 Task: Create in the project AgileCore in Backlog an issue 'Implement a new cloud-based customer engagement system for a company with advanced marketing automation and customer retention features', assign it to team member softage.2@softage.net and change the status to IN PROGRESS. Create in the project AgileCore in Backlog an issue 'Integrate a new virtual reality feature into an existing mobile application to enhance user experience and immersion', assign it to team member softage.3@softage.net and change the status to IN PROGRESS
Action: Mouse moved to (242, 64)
Screenshot: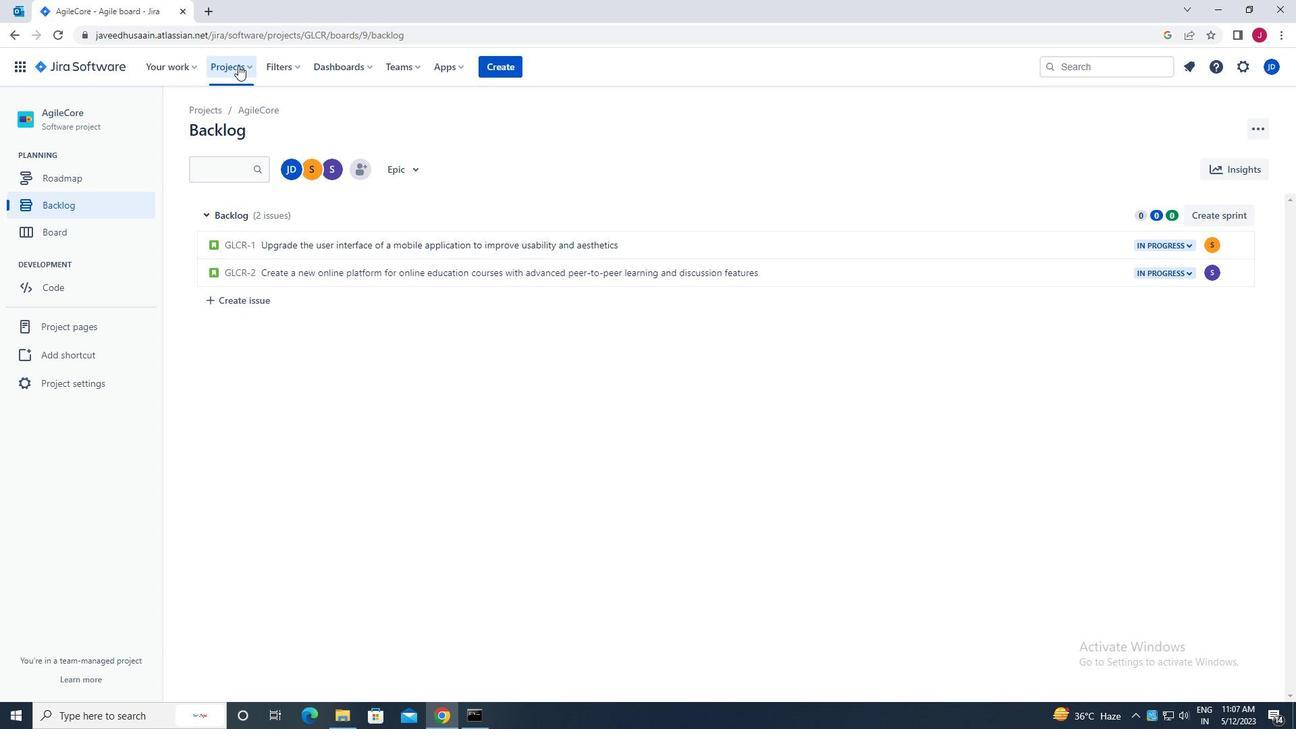 
Action: Mouse pressed left at (242, 64)
Screenshot: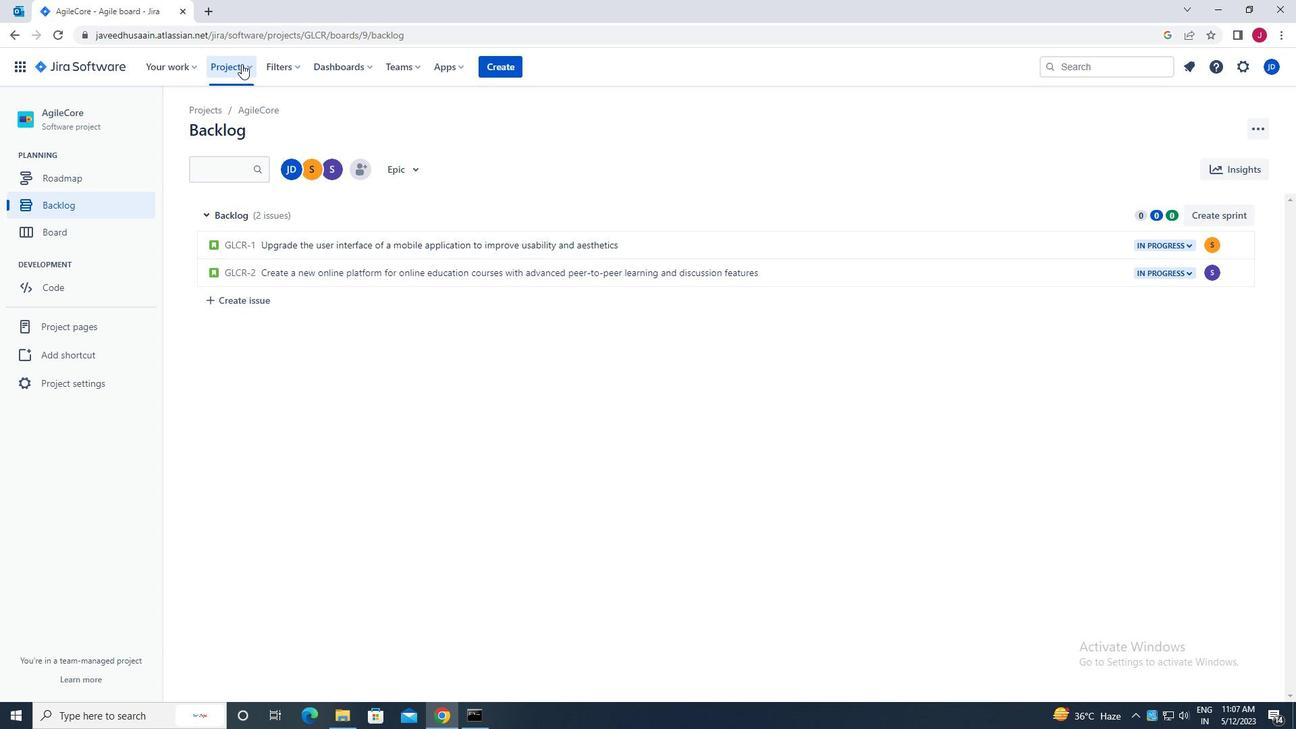 
Action: Mouse moved to (272, 124)
Screenshot: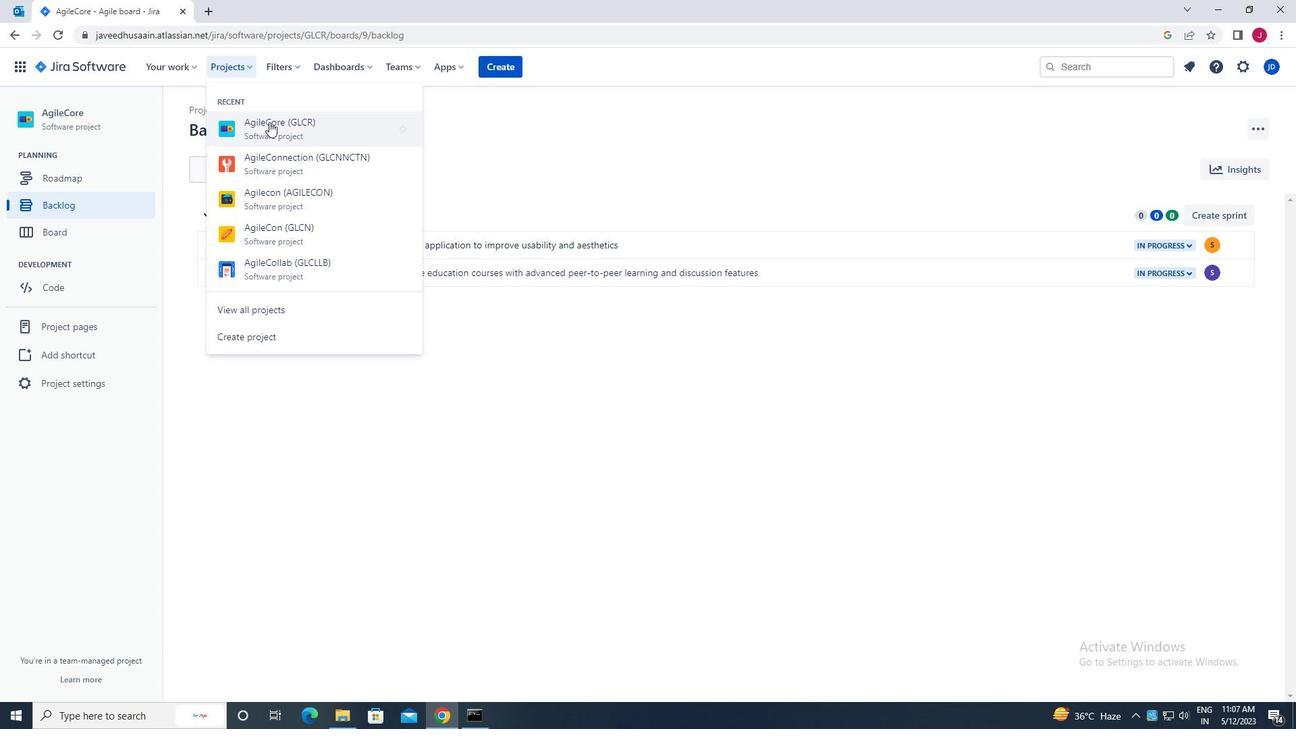 
Action: Mouse pressed left at (272, 124)
Screenshot: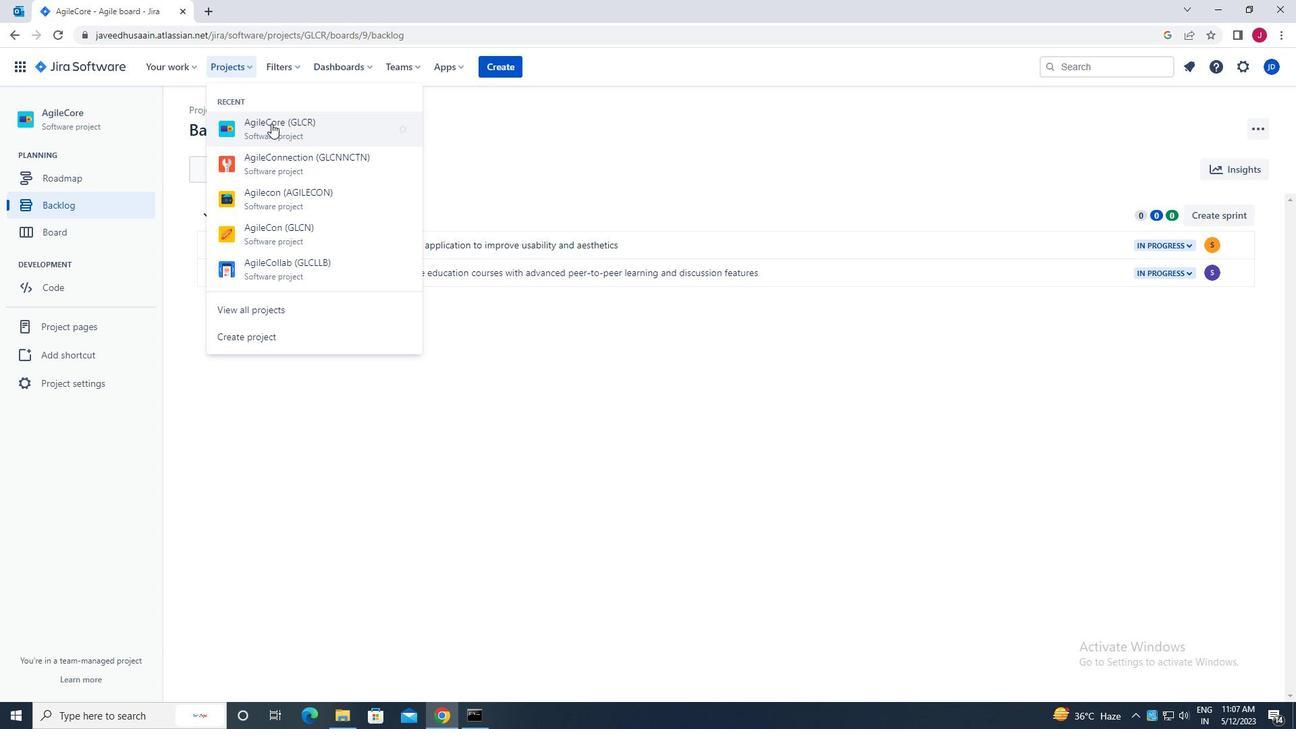 
Action: Mouse moved to (102, 209)
Screenshot: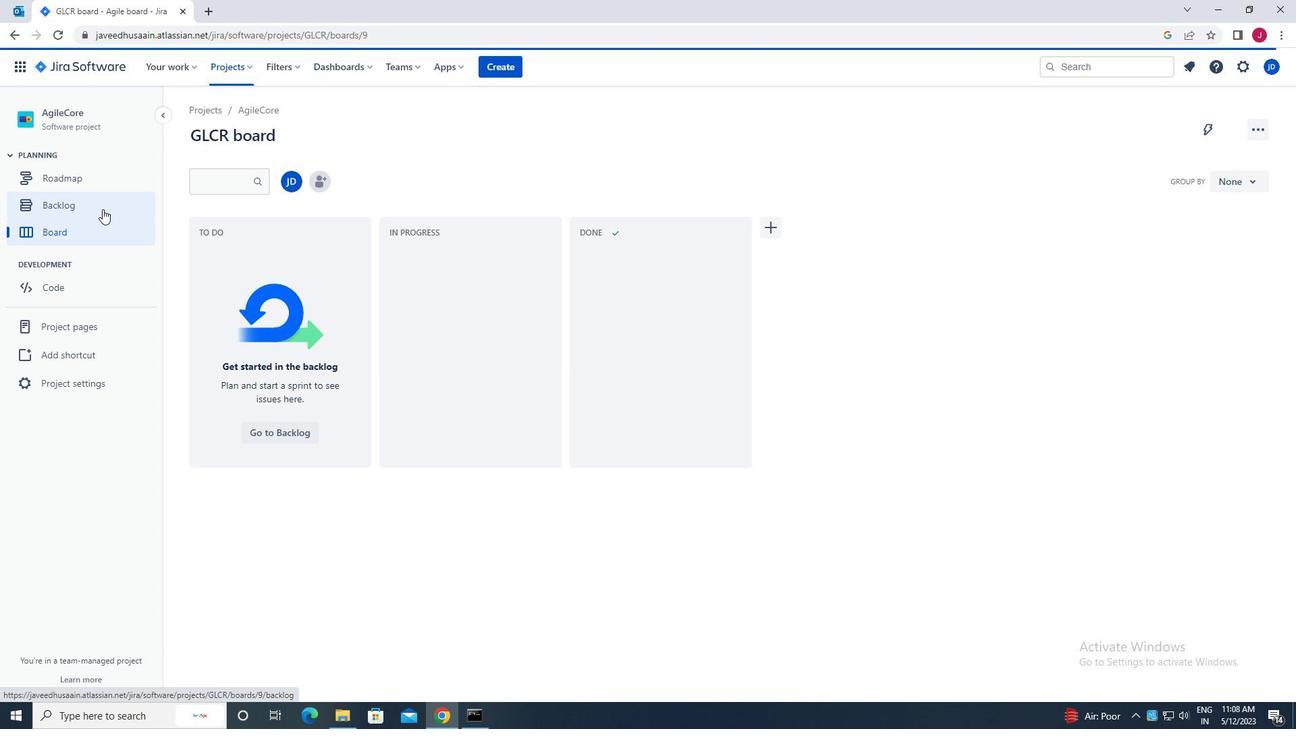 
Action: Mouse pressed left at (102, 209)
Screenshot: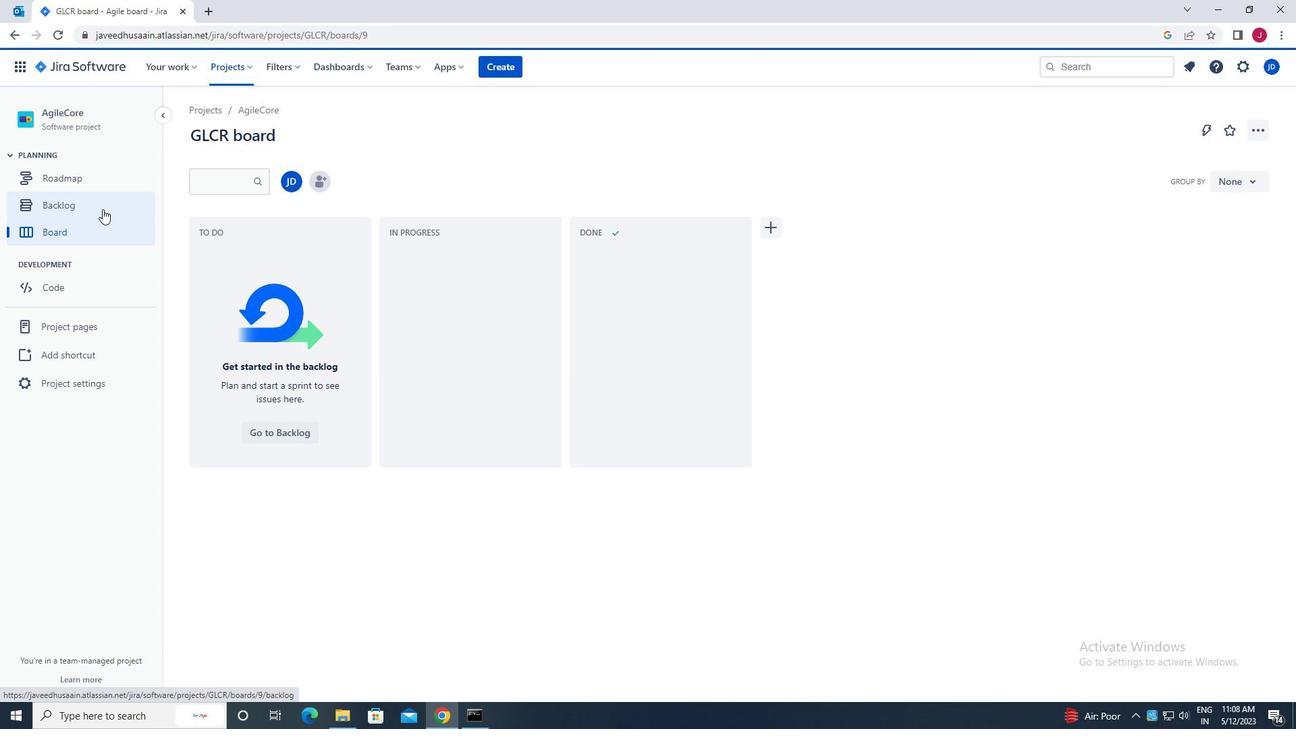 
Action: Mouse moved to (247, 300)
Screenshot: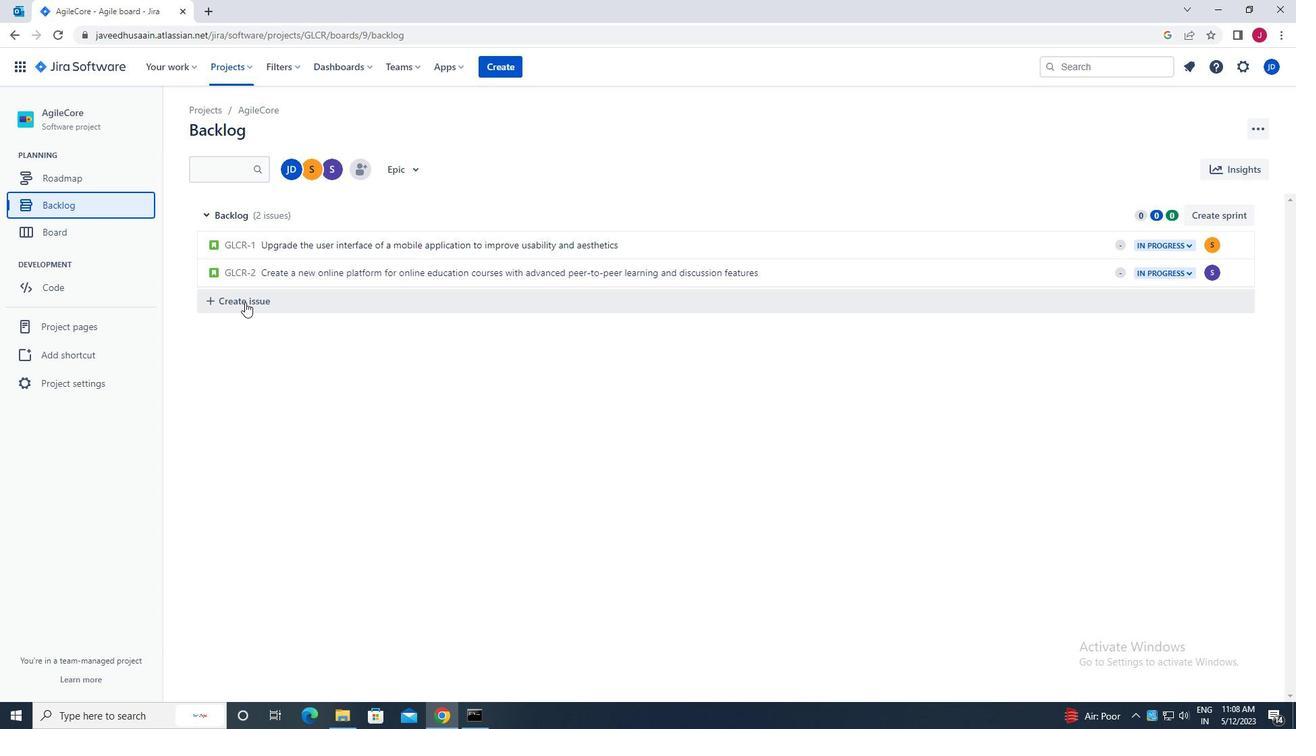 
Action: Mouse pressed left at (247, 300)
Screenshot: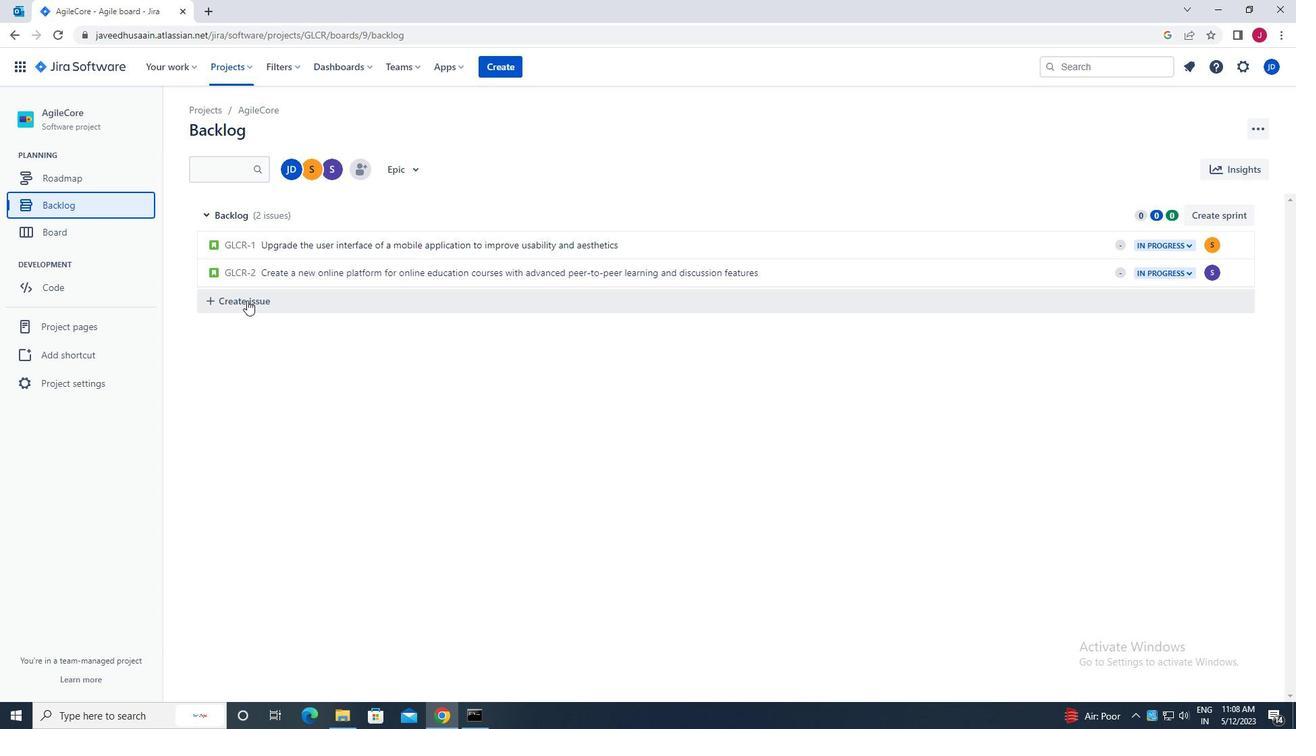 
Action: Mouse moved to (297, 298)
Screenshot: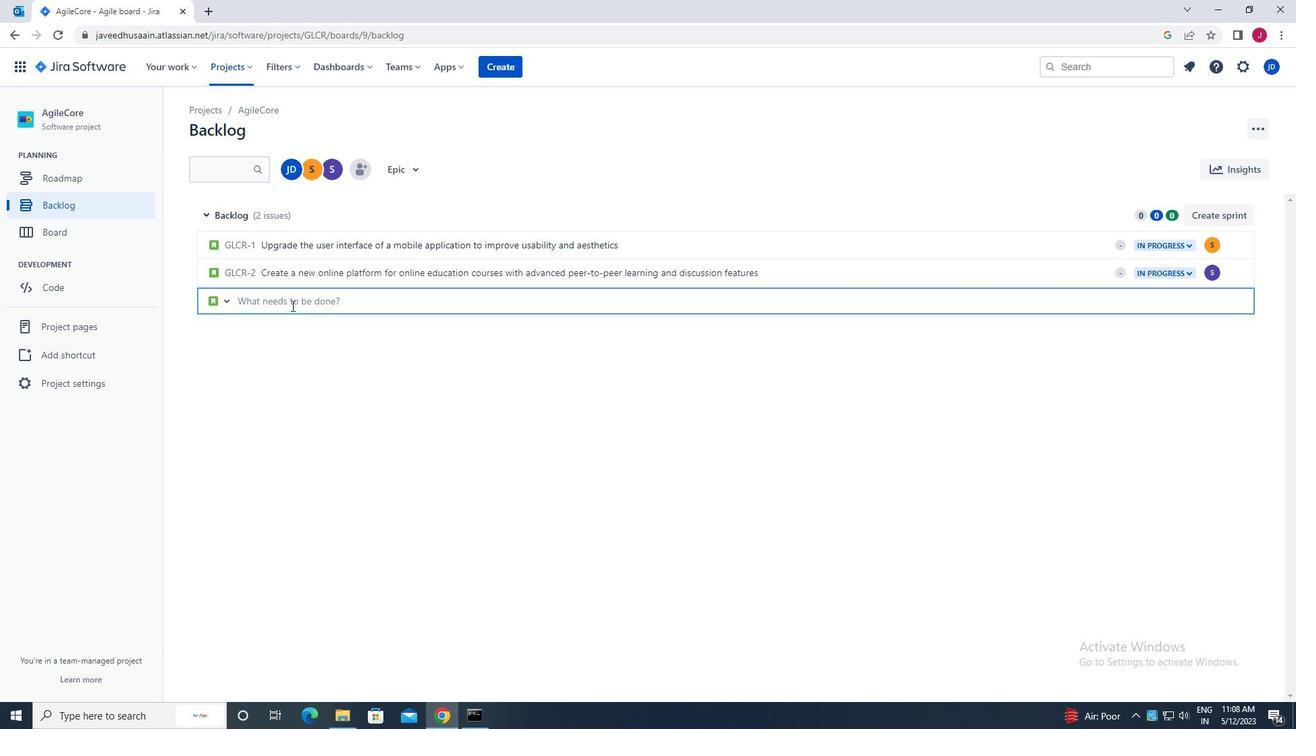 
Action: Mouse pressed left at (297, 298)
Screenshot: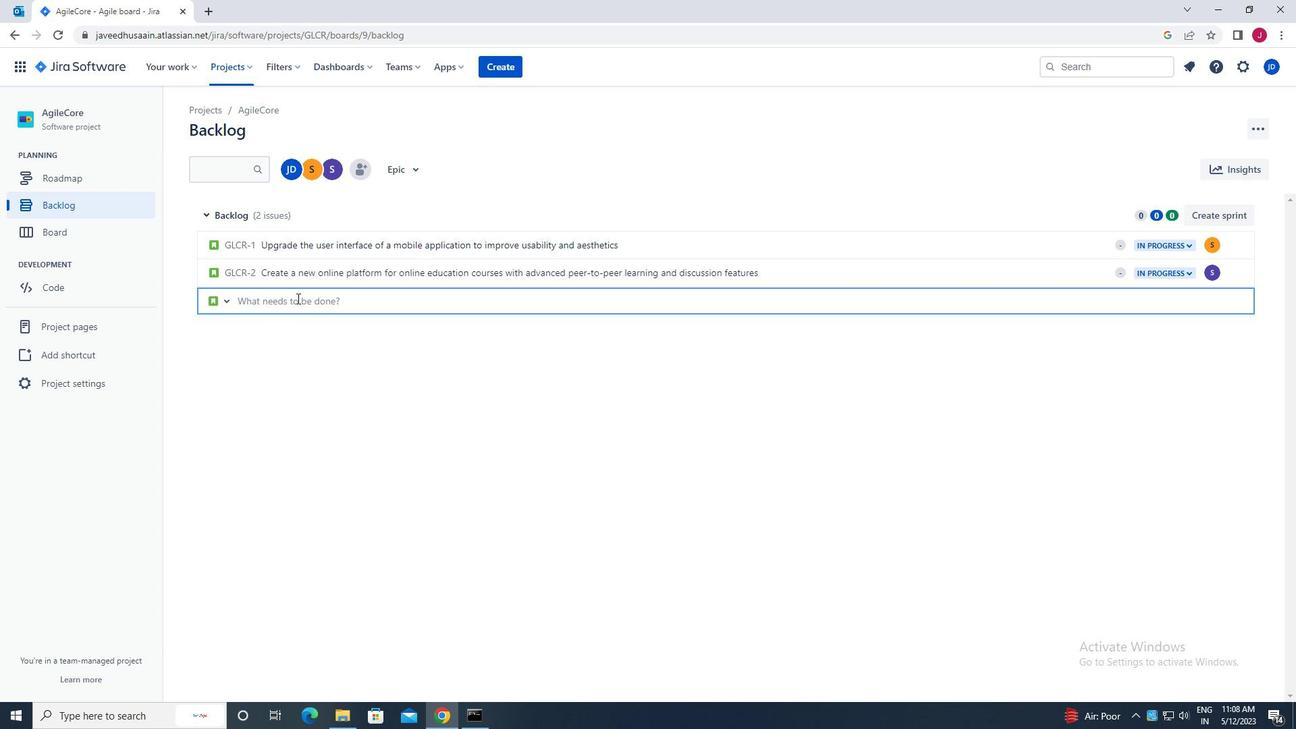 
Action: Mouse moved to (297, 299)
Screenshot: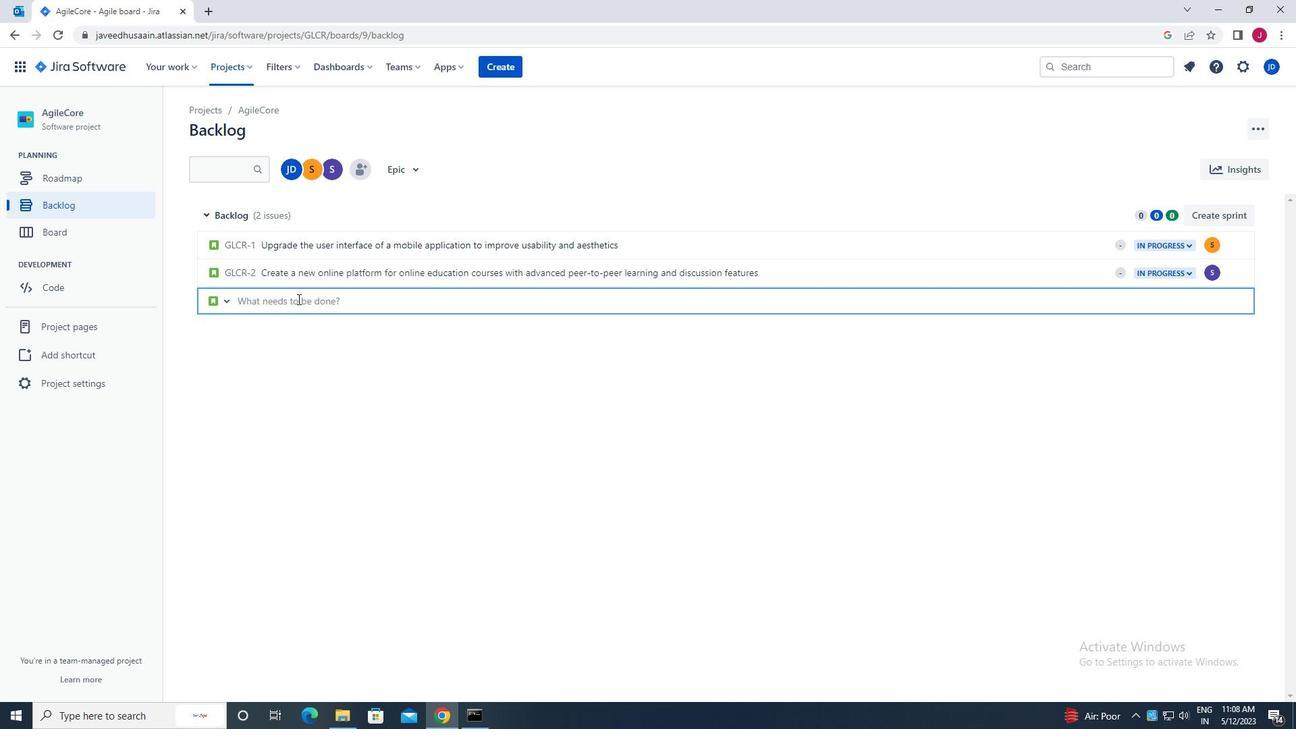 
Action: Key pressed i<Key.caps_lock>mplement<Key.space>a<Key.space>new<Key.space>cloud-based<Key.space>customer<Key.space>engagement<Key.space>sysr<Key.backspace>tem<Key.space>for<Key.space>a<Key.space>company<Key.space>with<Key.space>advanced<Key.space>marketing<Key.space>automation<Key.space>and<Key.space>customer<Key.space>retention<Key.space>features<Key.enter>
Screenshot: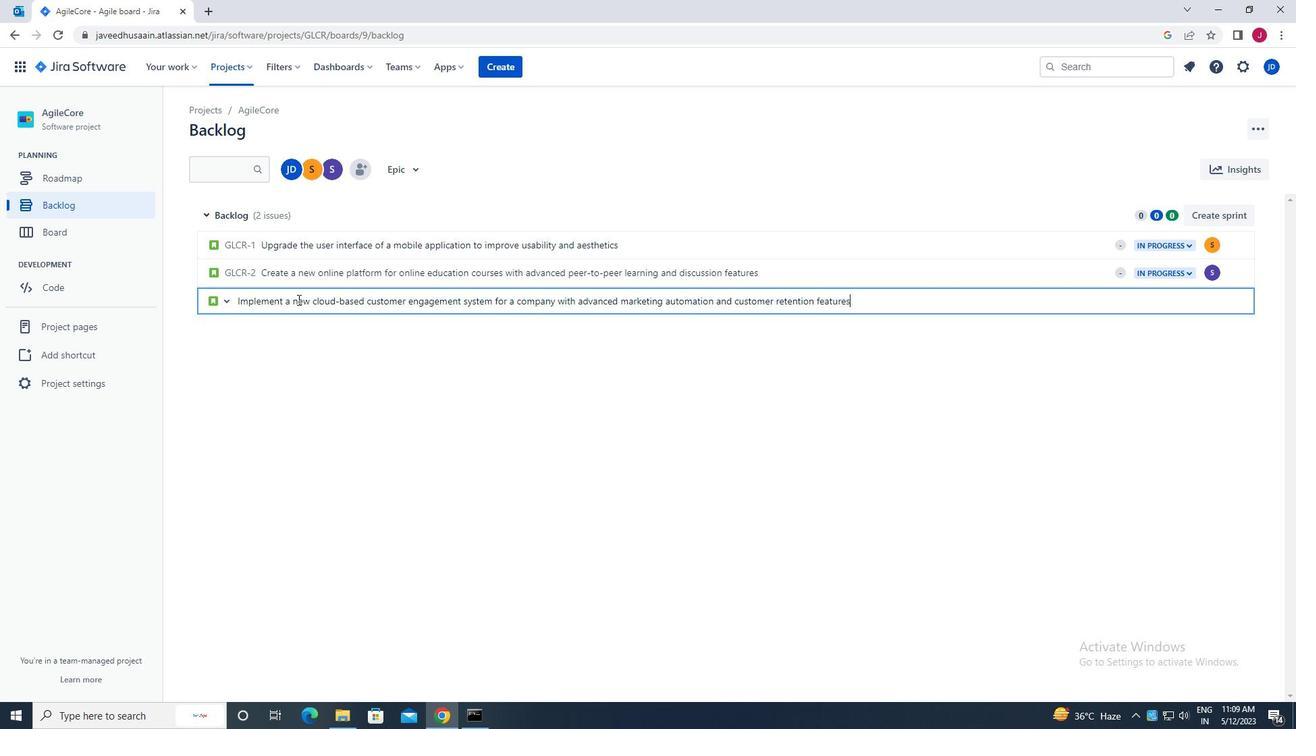 
Action: Mouse moved to (1214, 303)
Screenshot: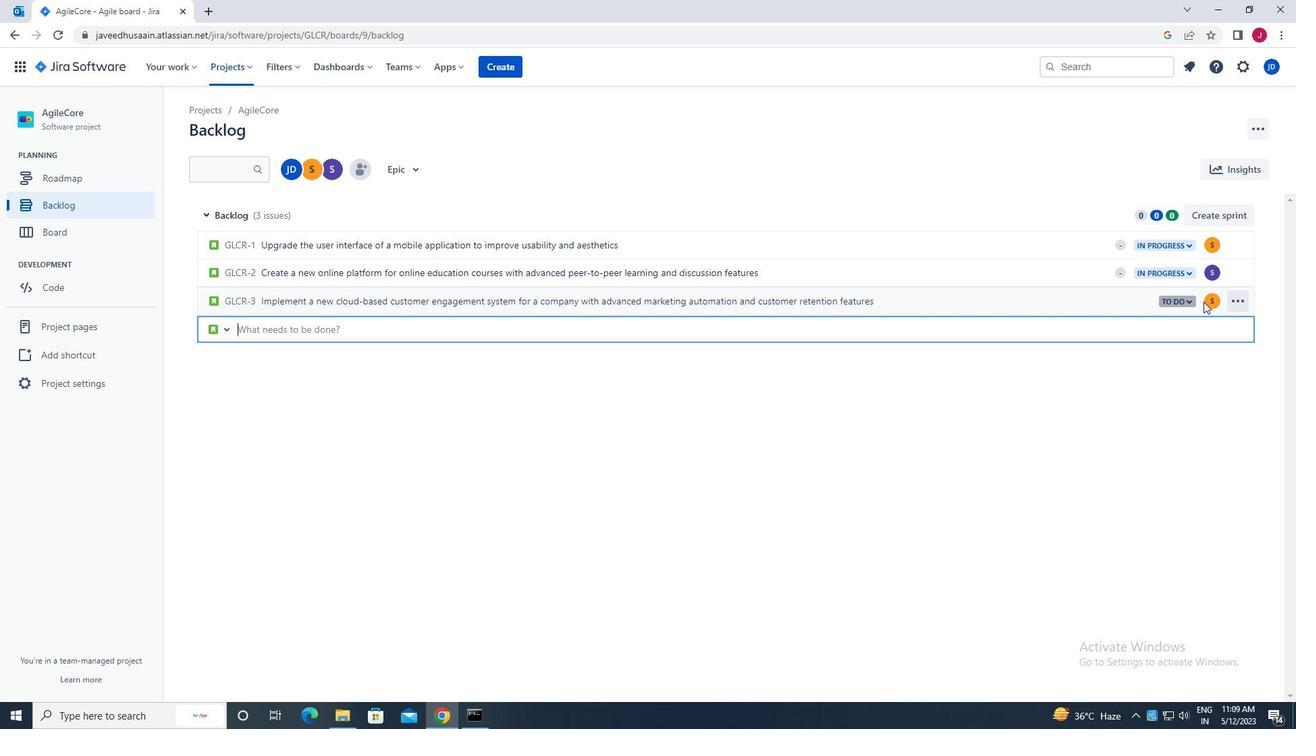
Action: Mouse pressed left at (1214, 303)
Screenshot: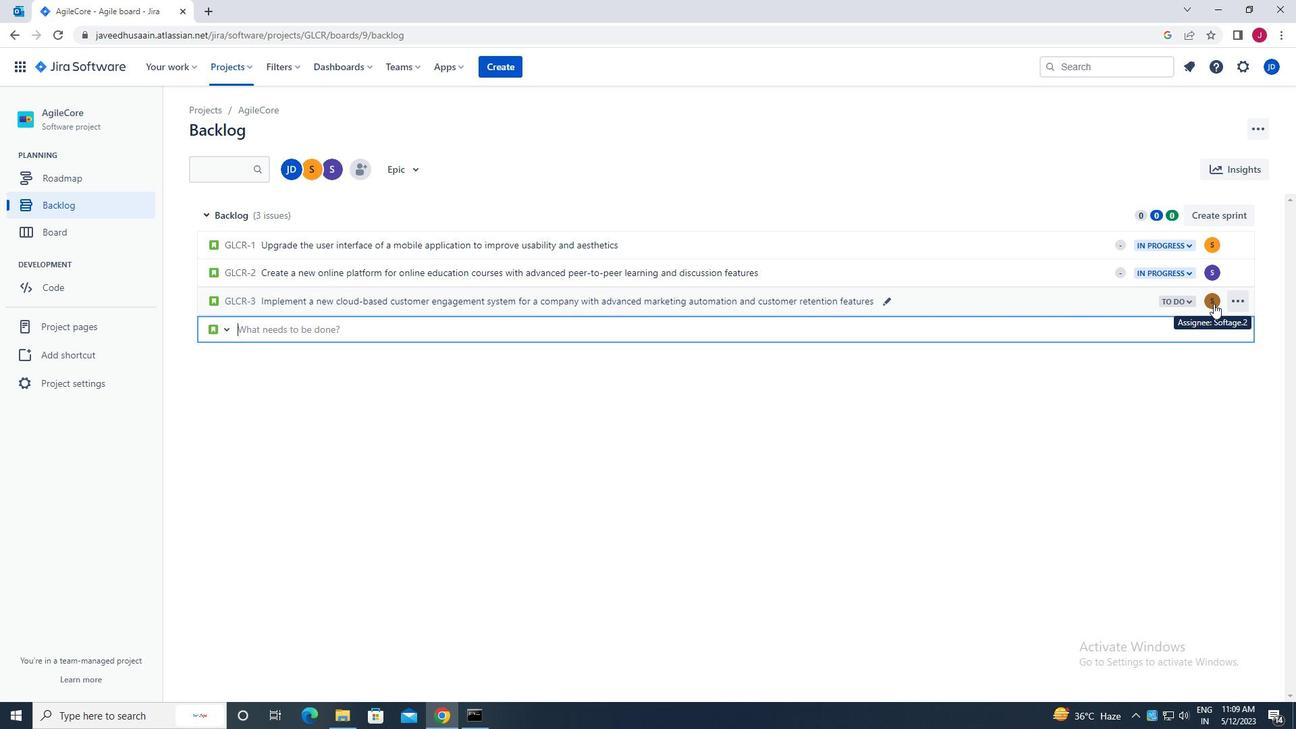 
Action: Mouse moved to (1138, 336)
Screenshot: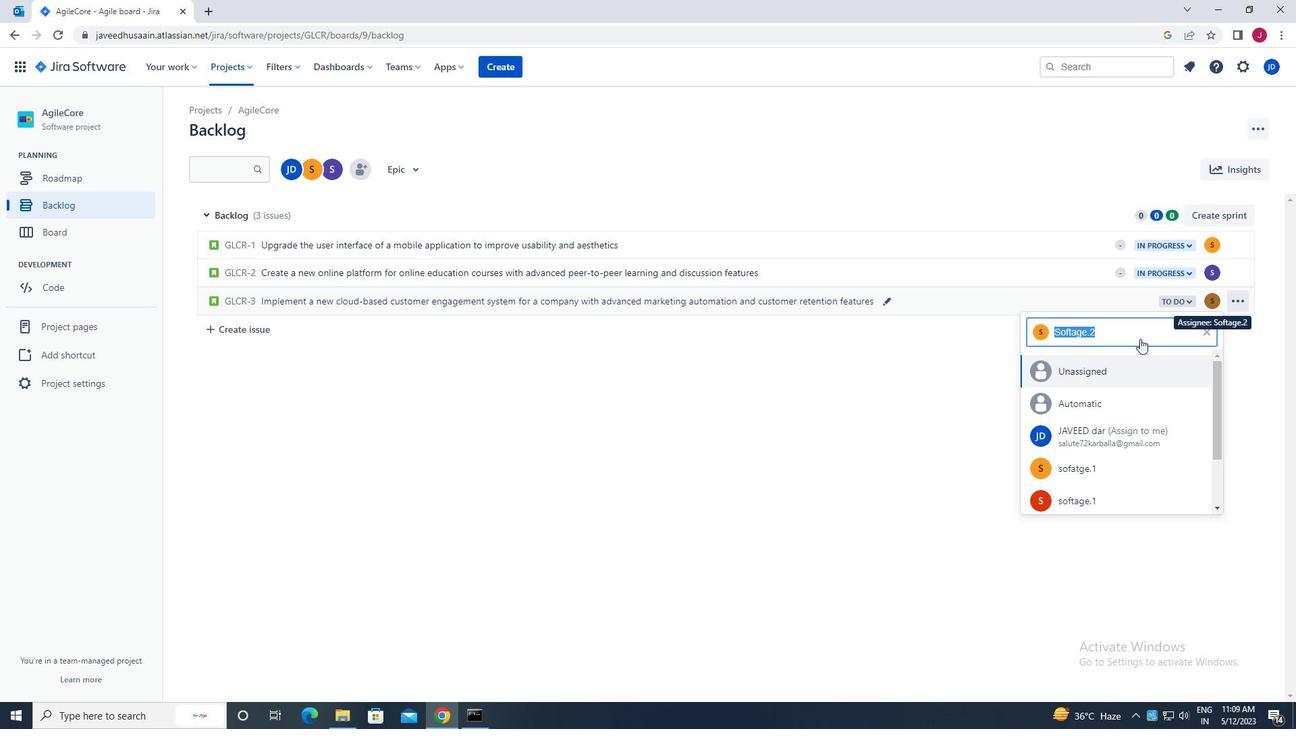 
Action: Key pressed soft
Screenshot: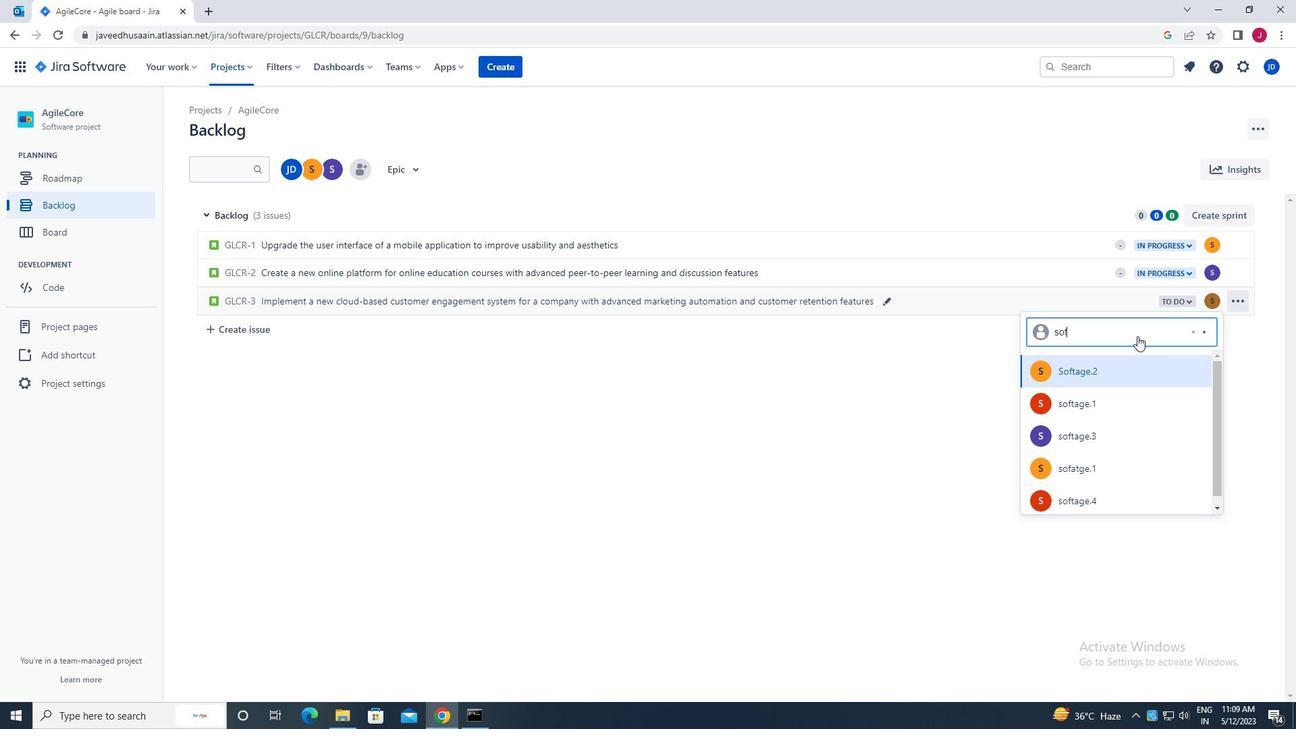 
Action: Mouse moved to (1152, 366)
Screenshot: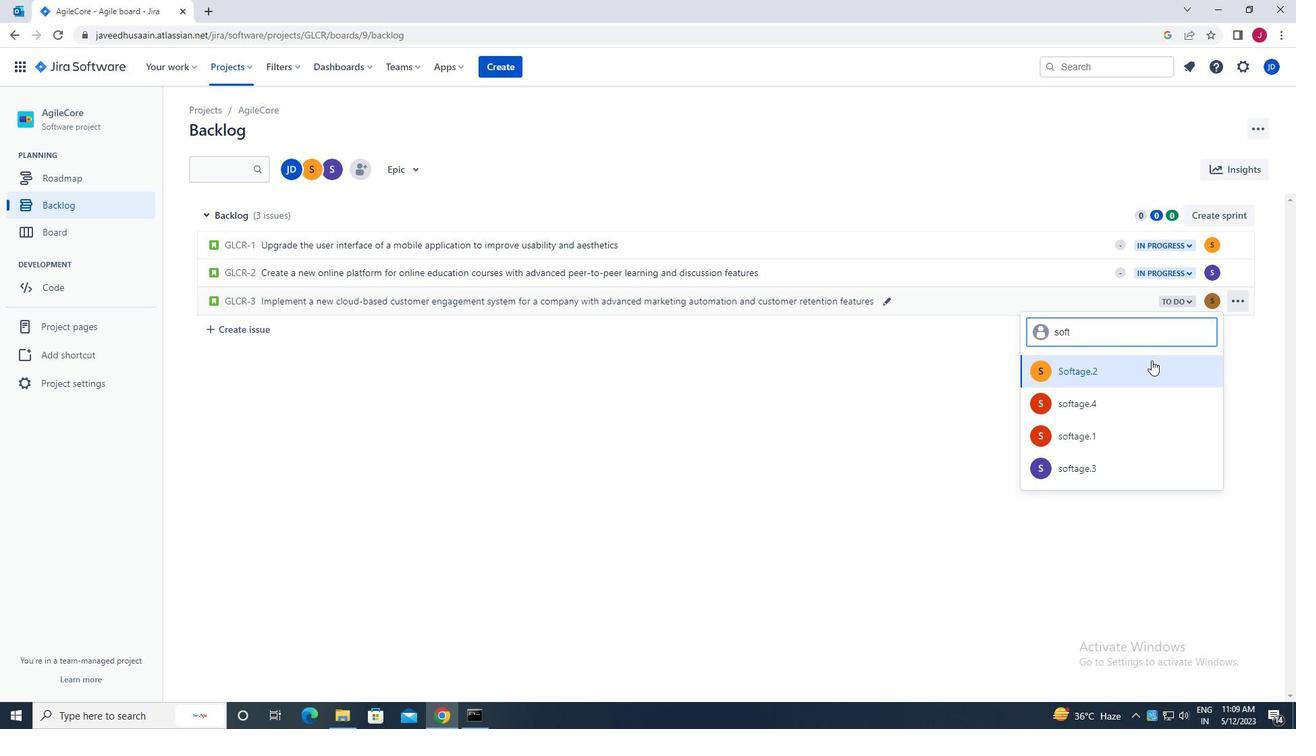 
Action: Mouse pressed left at (1152, 366)
Screenshot: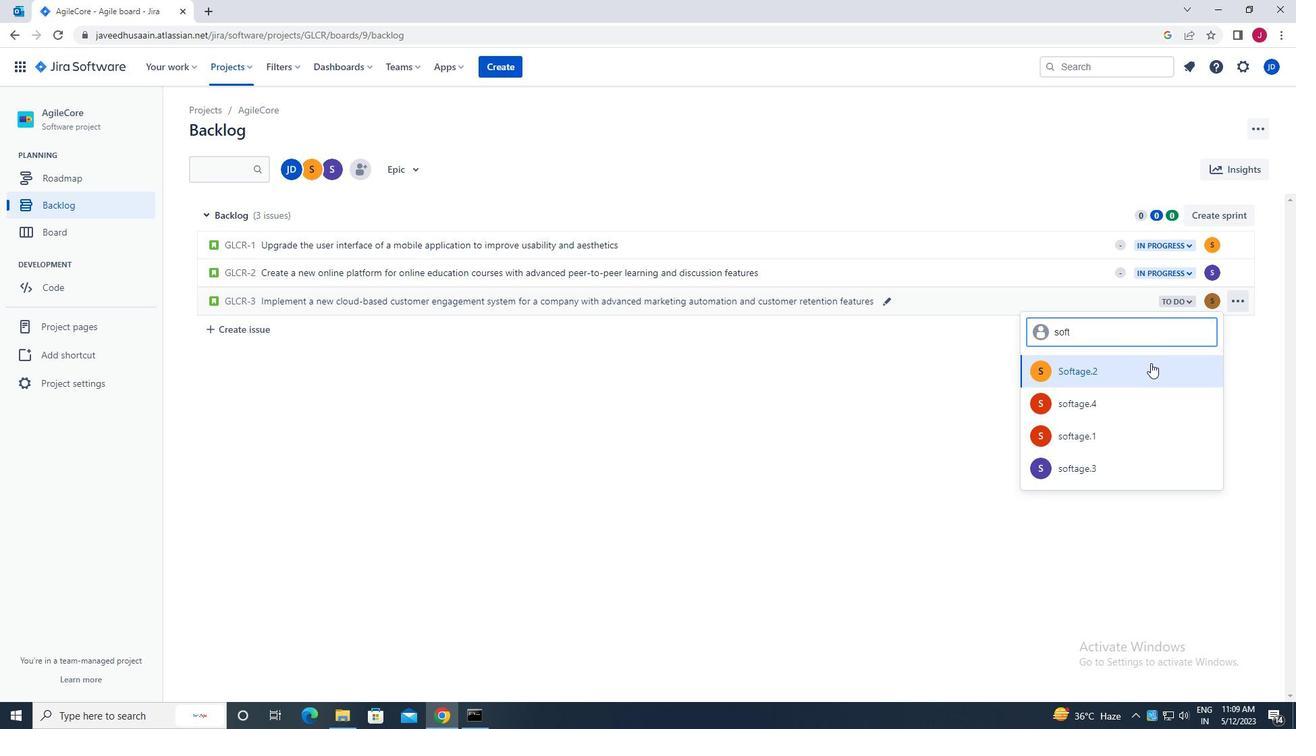 
Action: Mouse moved to (1185, 299)
Screenshot: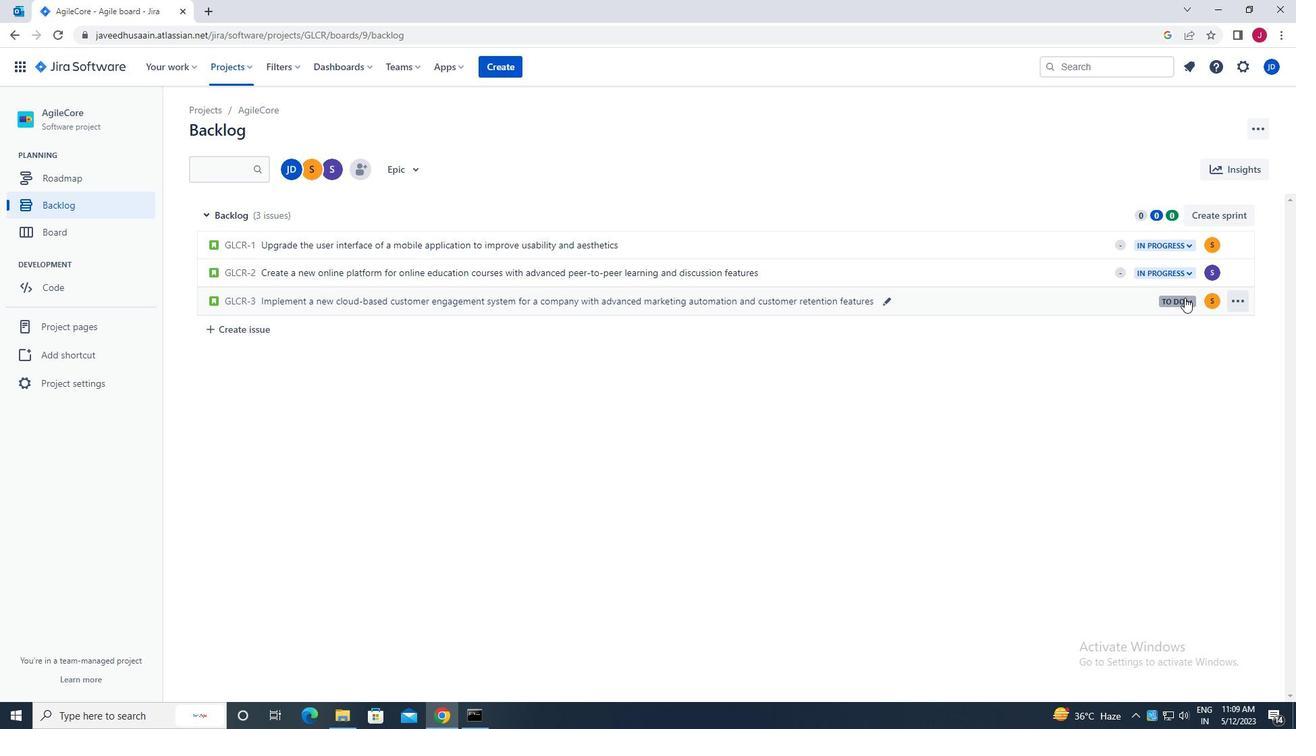
Action: Mouse pressed left at (1185, 299)
Screenshot: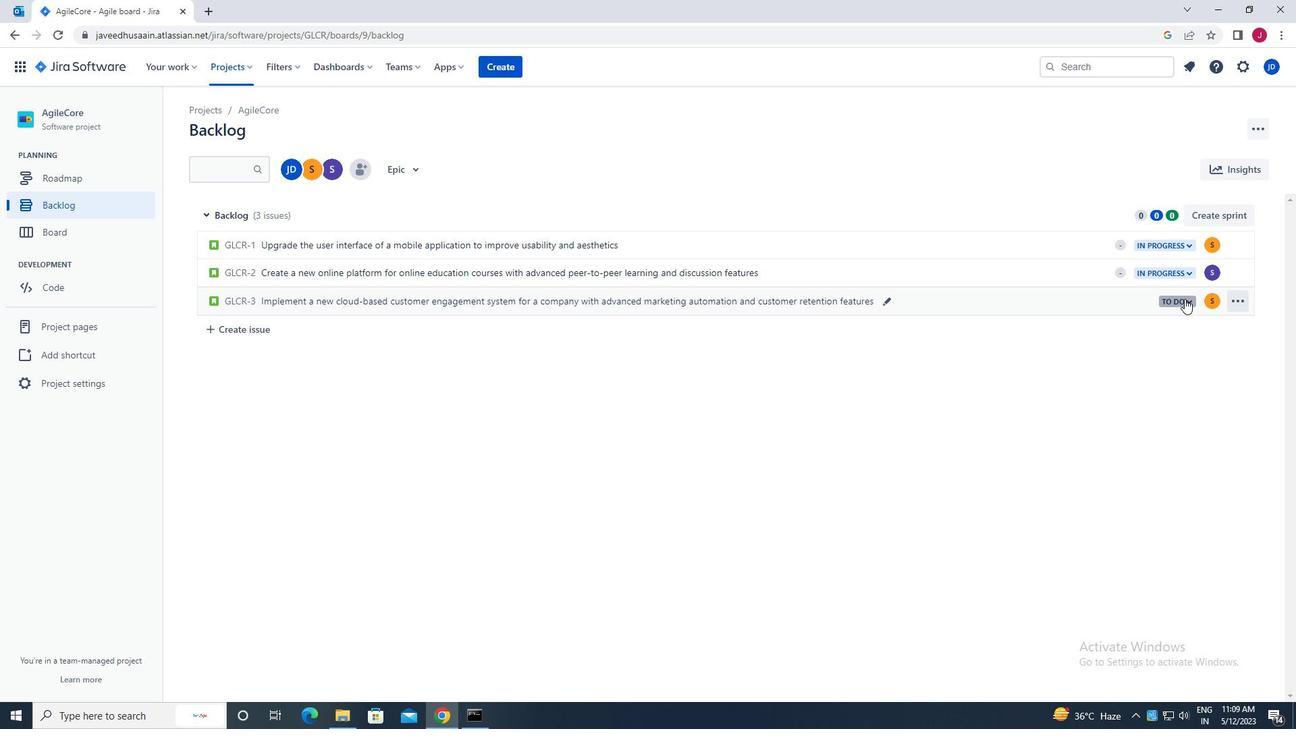 
Action: Mouse moved to (1083, 327)
Screenshot: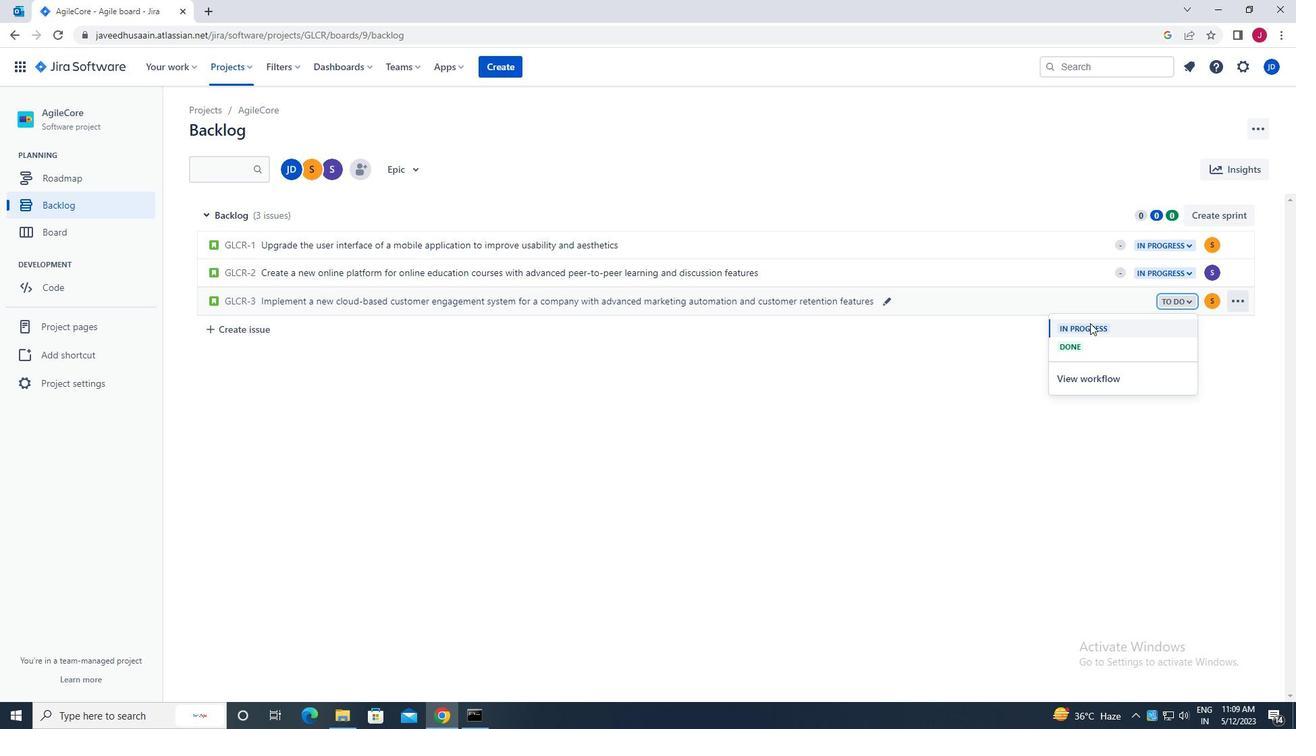 
Action: Mouse pressed left at (1083, 327)
Screenshot: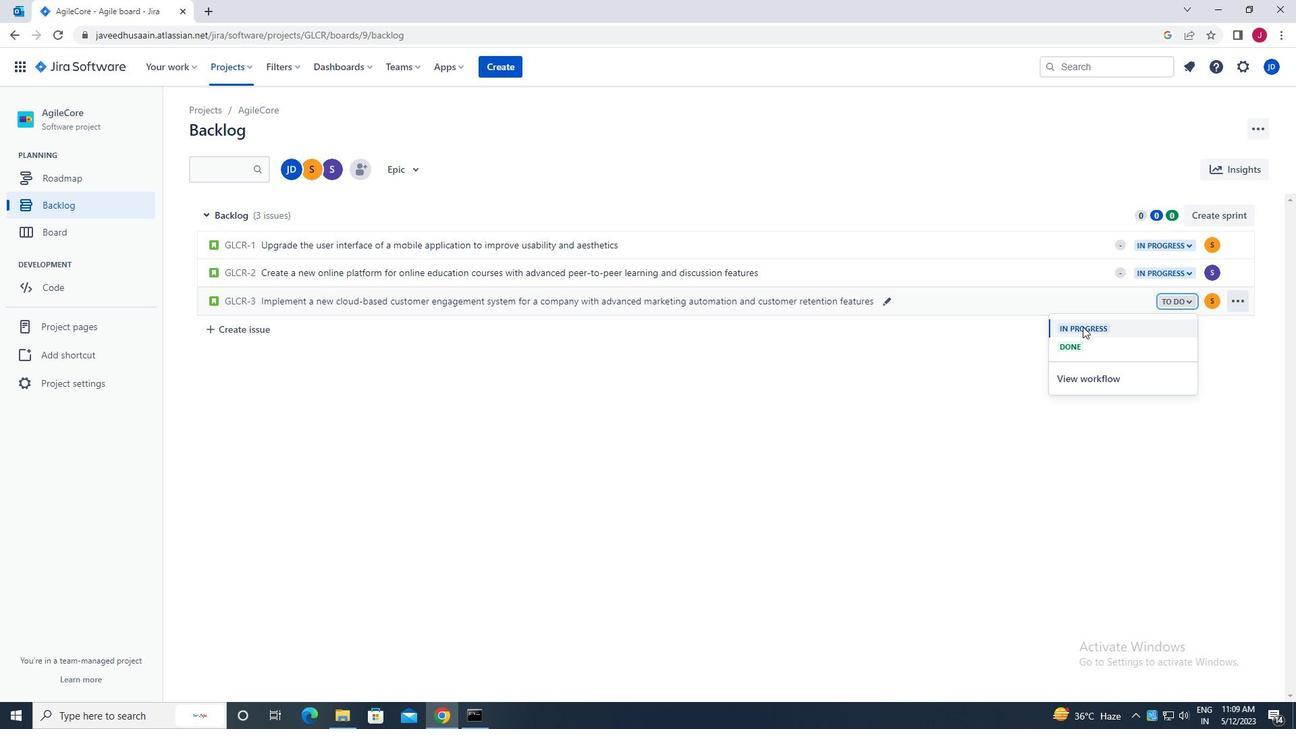 
Action: Mouse moved to (253, 328)
Screenshot: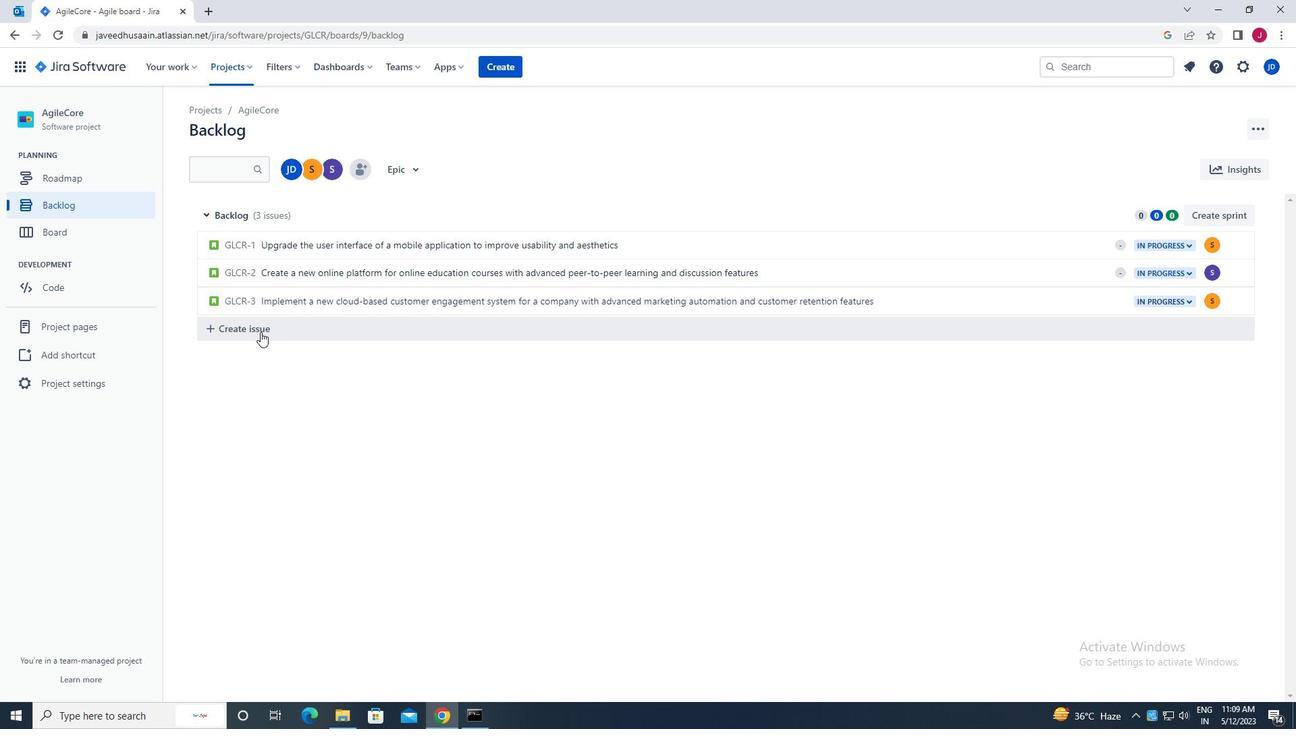 
Action: Mouse pressed left at (253, 328)
Screenshot: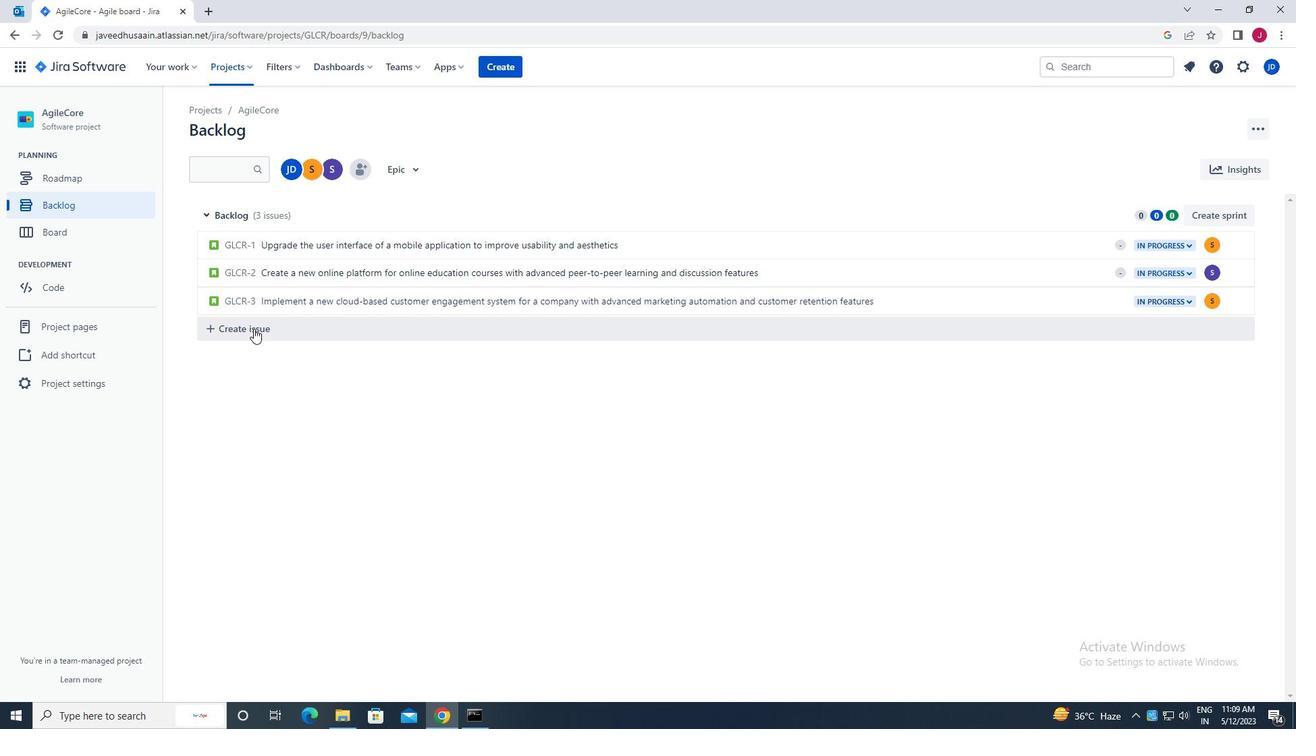 
Action: Mouse moved to (253, 328)
Screenshot: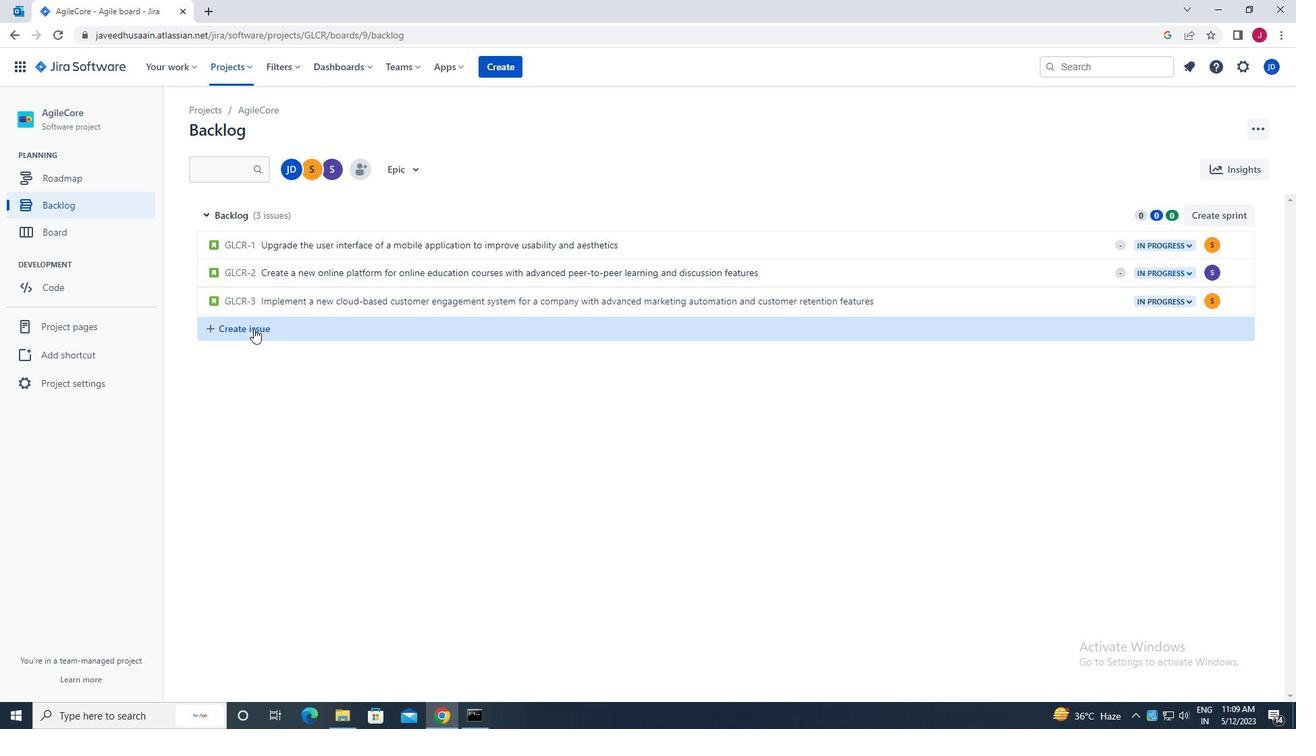 
Action: Key pressed <Key.caps_lock>i<Key.caps_lock>ntegrate<Key.space>a<Key.space>nwe<Key.backspace><Key.backspace>ew<Key.space>virtual<Key.space>reality<Key.space>feature<Key.space>into<Key.space>an<Key.space>existing<Key.space>mobile<Key.space>application<Key.space>to<Key.space>enhance<Key.space>user<Key.space>experience<Key.space>and<Key.space>immersion<Key.enter>
Screenshot: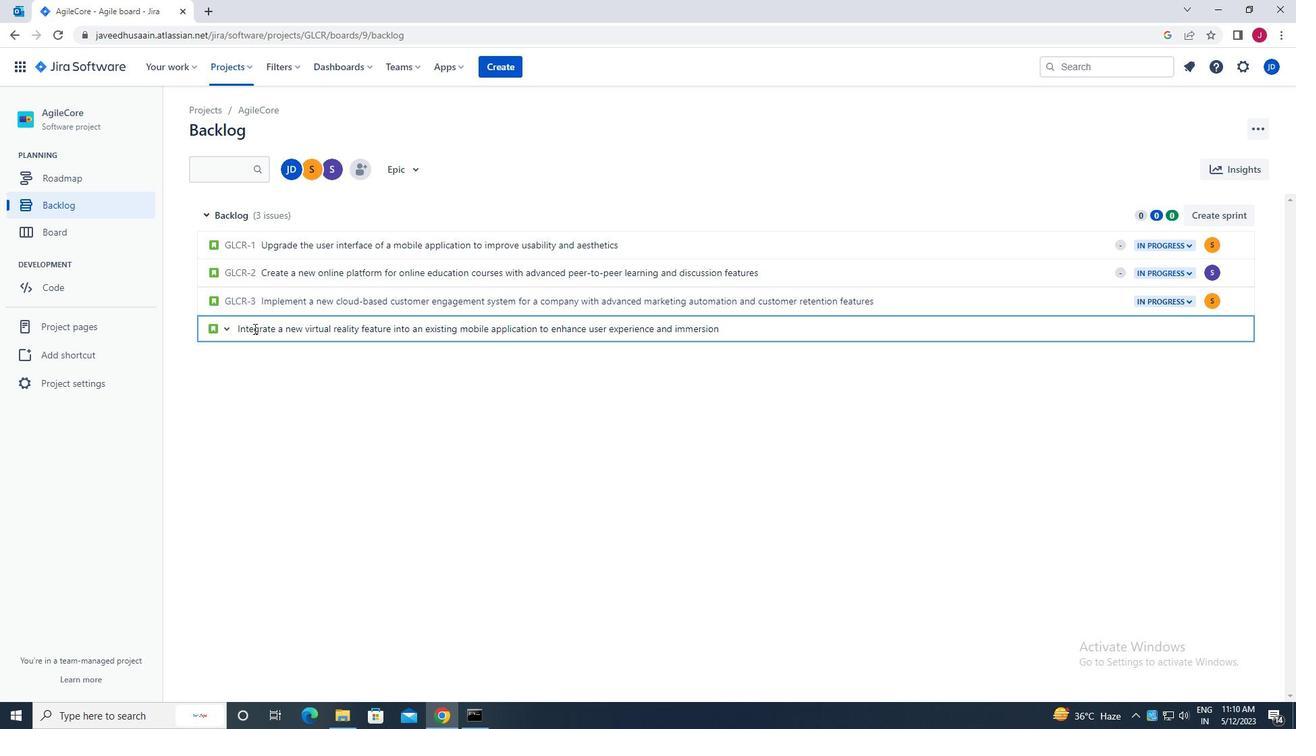 
Action: Mouse moved to (1215, 326)
Screenshot: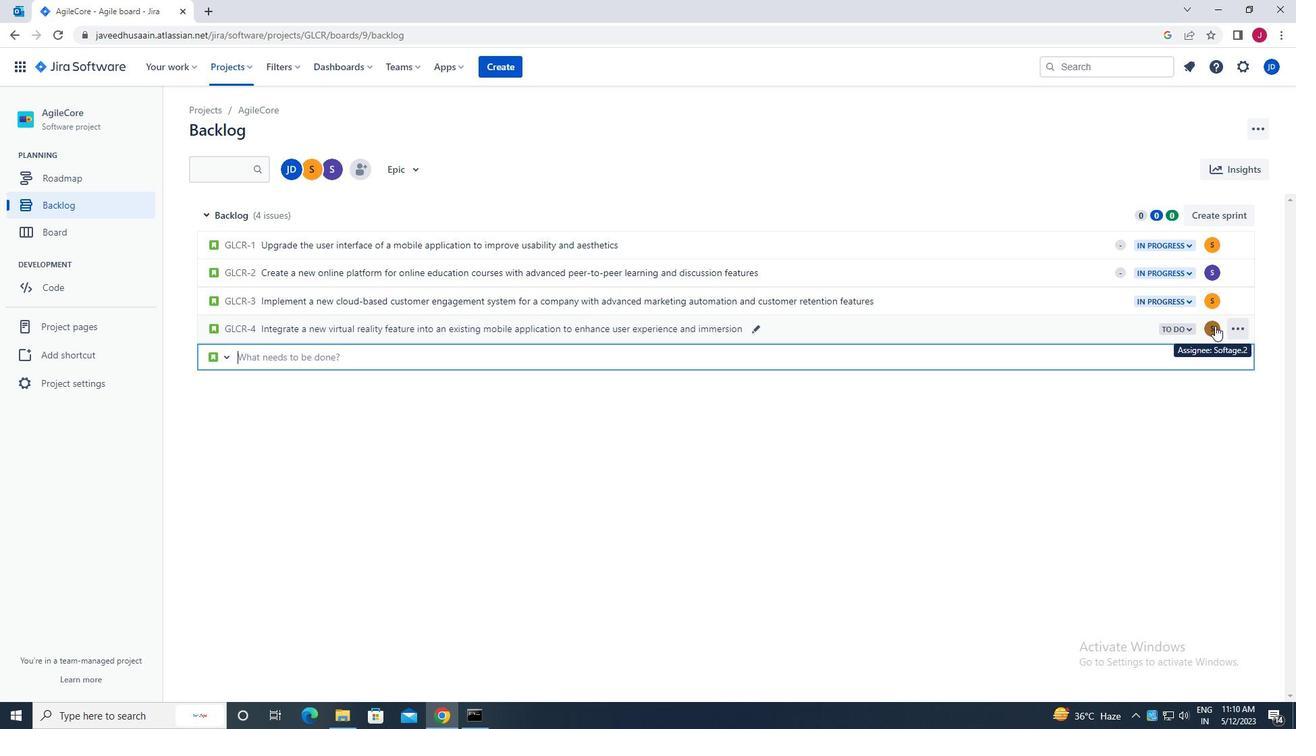 
Action: Mouse pressed left at (1215, 326)
Screenshot: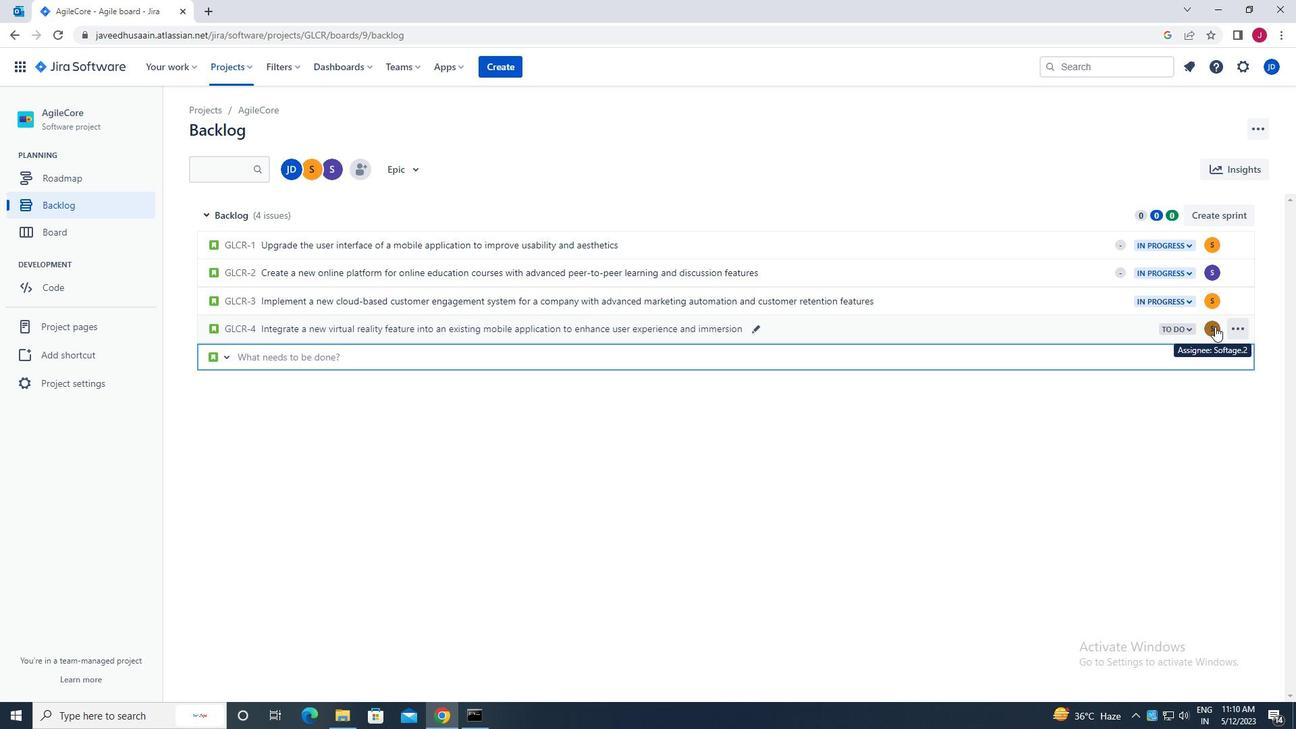 
Action: Mouse moved to (1186, 331)
Screenshot: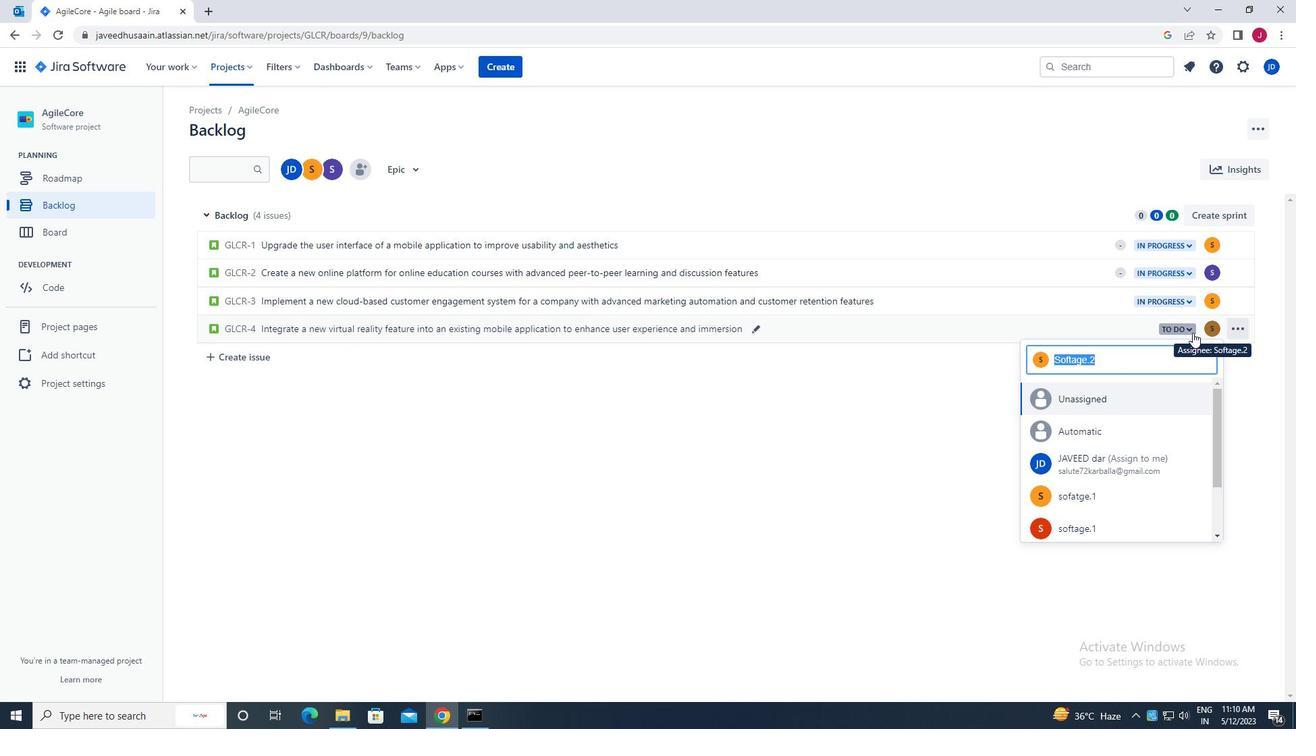 
Action: Key pressed soft
Screenshot: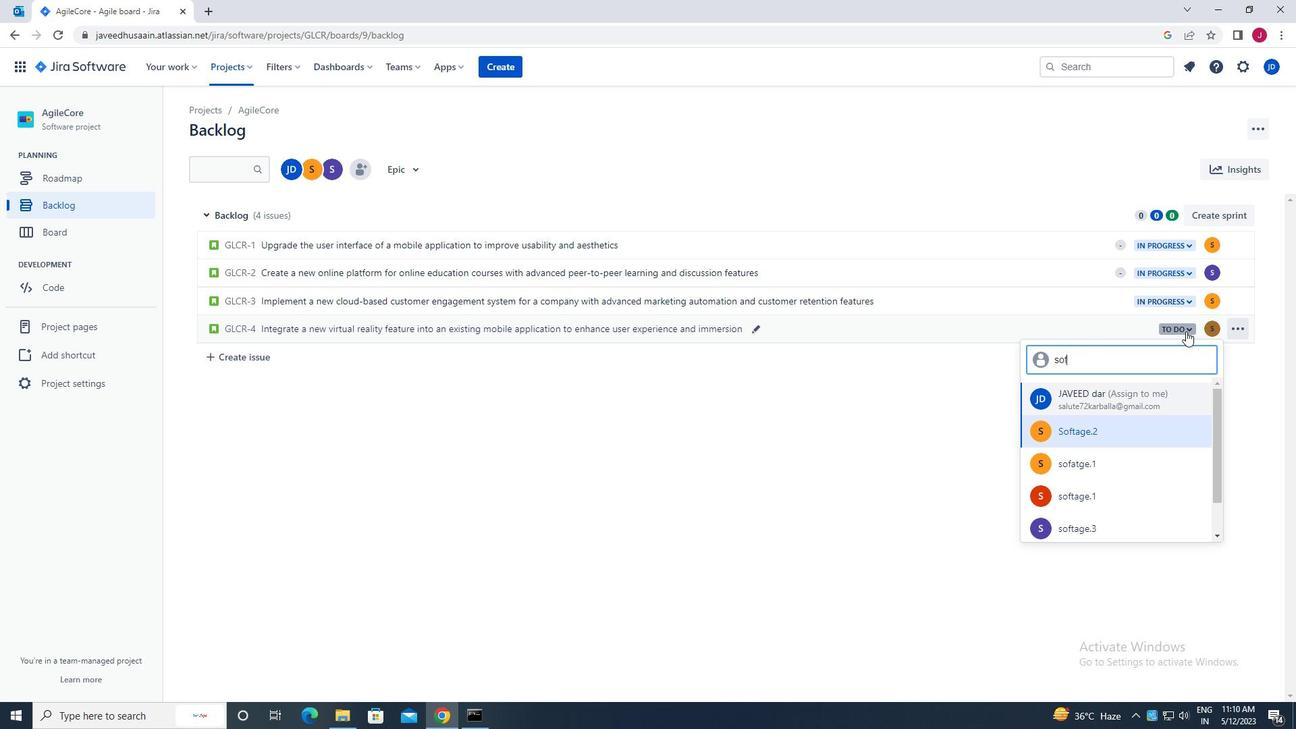 
Action: Mouse moved to (1086, 501)
Screenshot: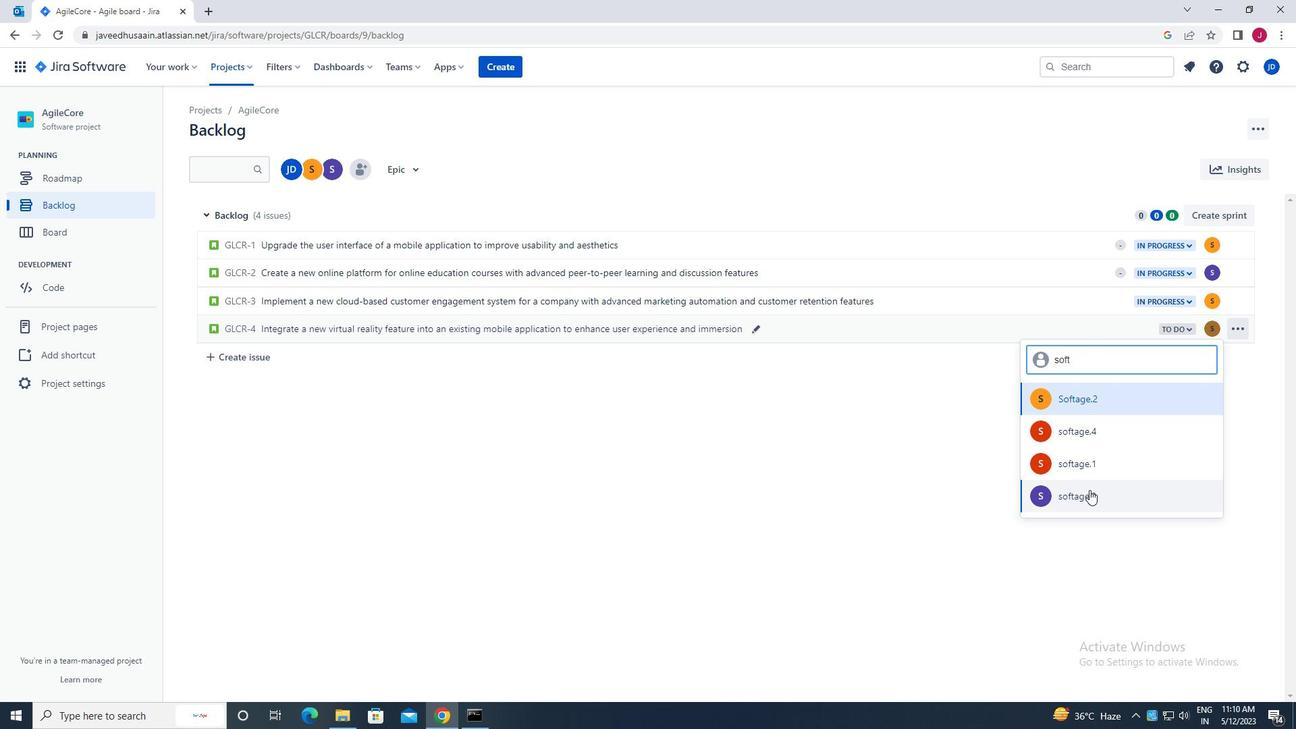 
Action: Mouse pressed left at (1086, 501)
Screenshot: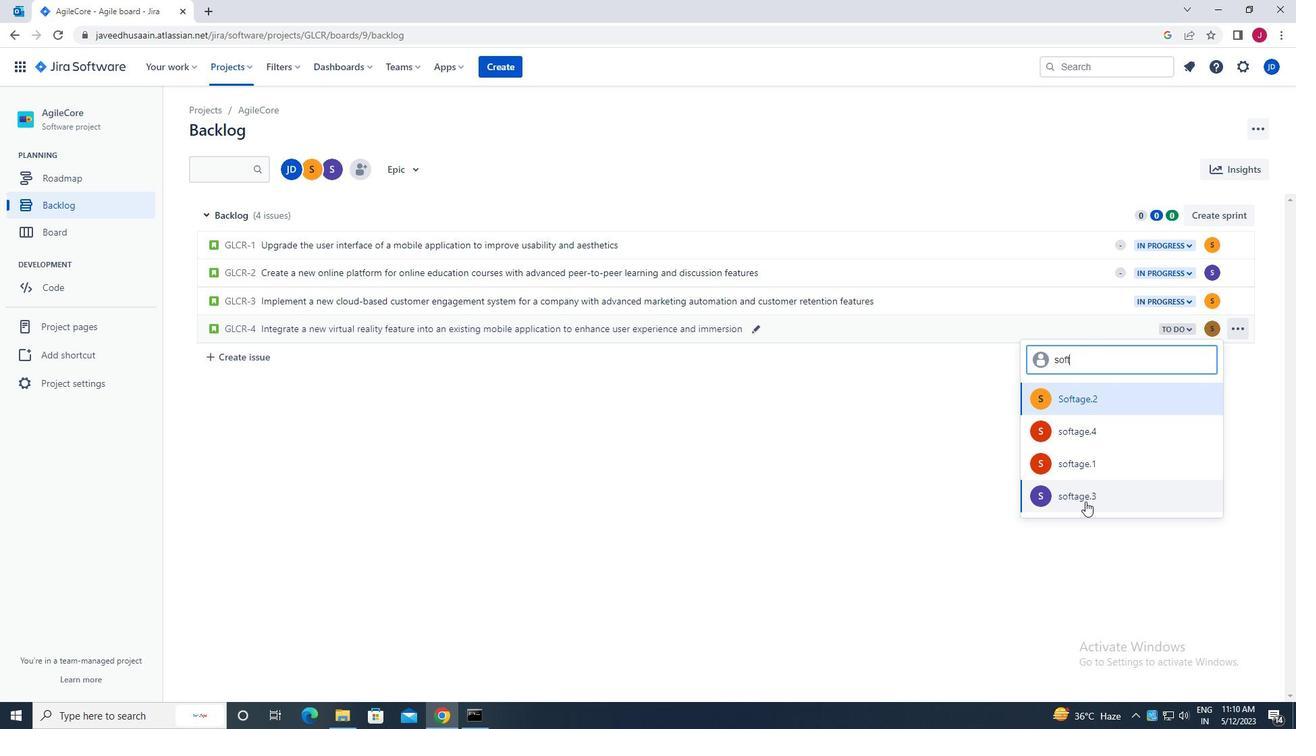 
Action: Mouse moved to (1184, 332)
Screenshot: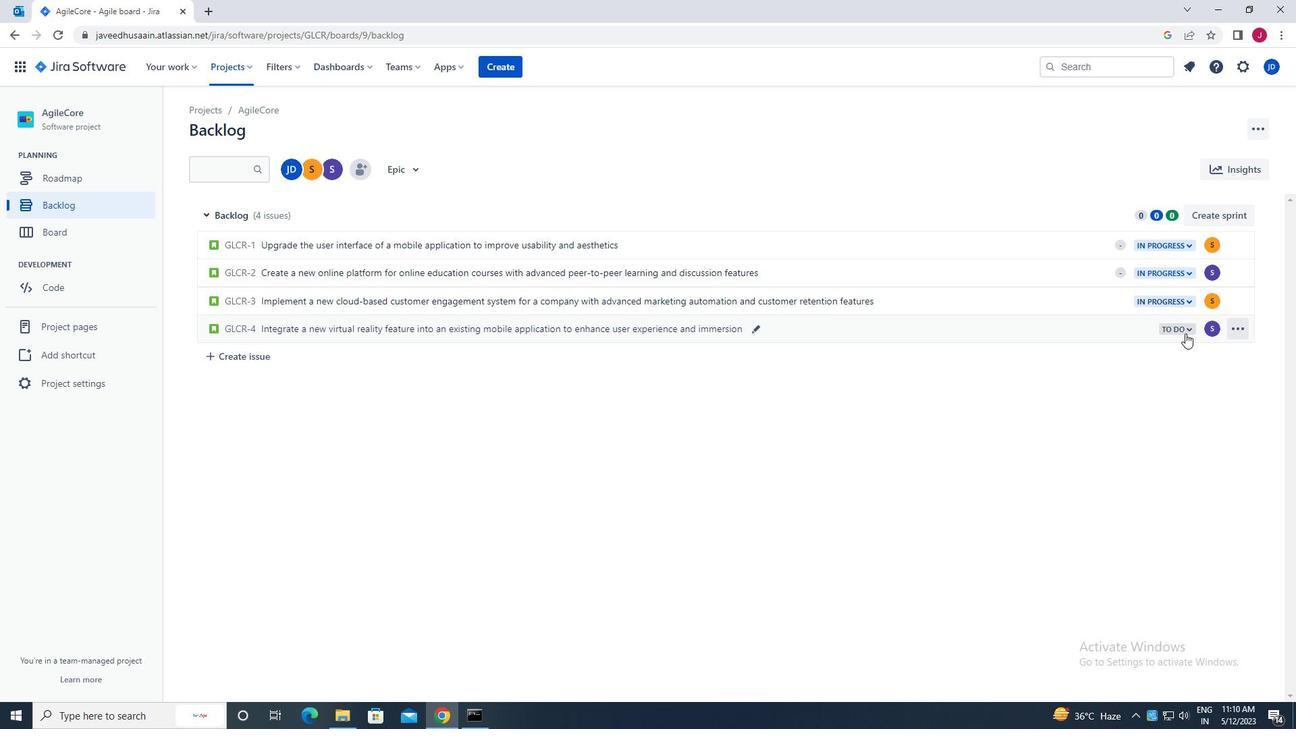
Action: Mouse pressed left at (1184, 332)
Screenshot: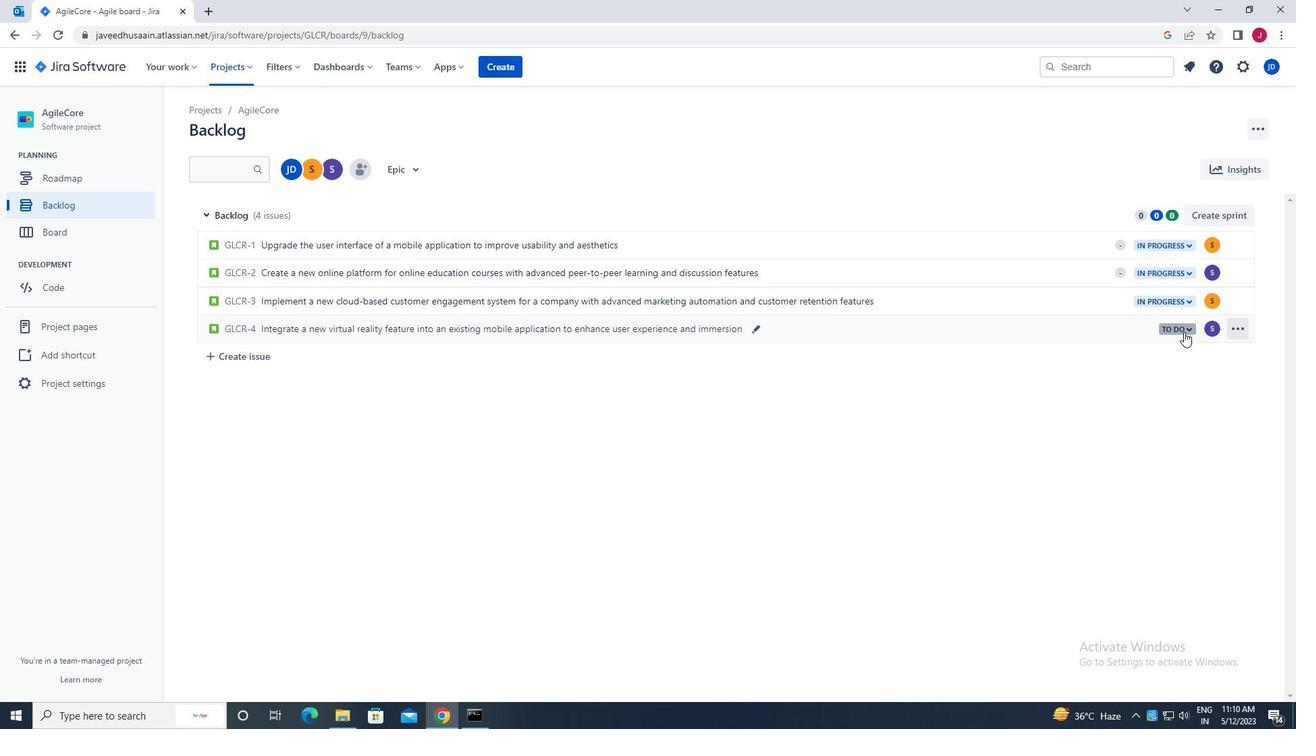 
Action: Mouse moved to (1094, 353)
Screenshot: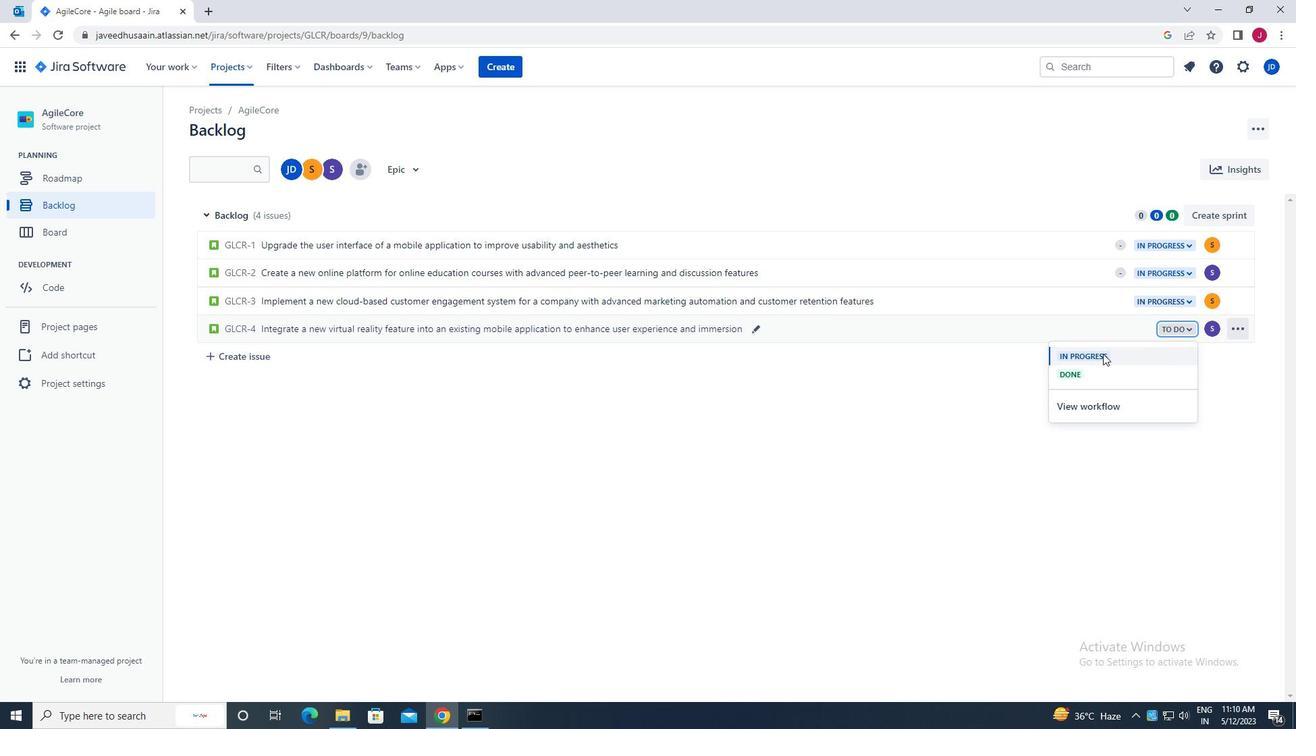 
Action: Mouse pressed left at (1094, 353)
Screenshot: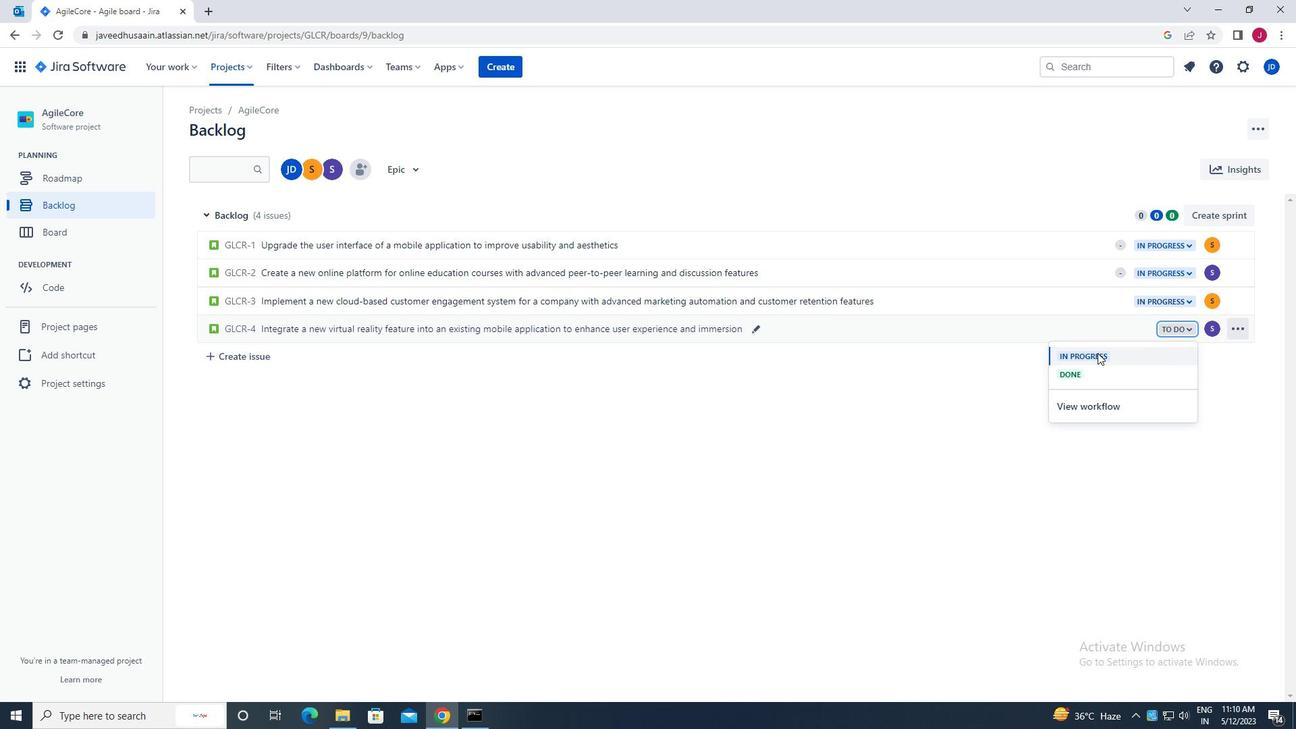 
Action: Mouse moved to (857, 446)
Screenshot: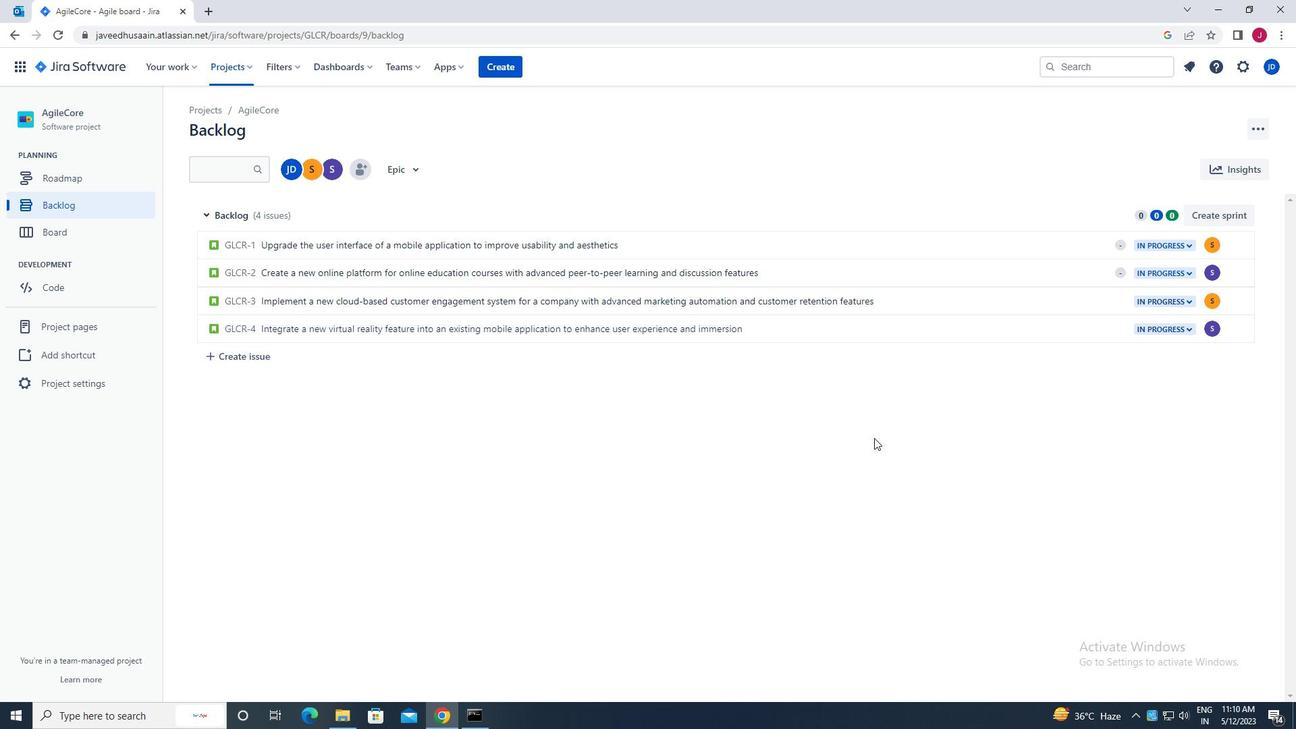 
